 Task: Open Card Customer Acquisition Review in Board Business Model Business Process Mapping and Optimization to Workspace Inventory Management Software and add a team member Softage.1@softage.net, a label Purple, a checklist Financial Analysis, an attachment from your google drive, a color Purple and finally, add a card description 'Develop and launch new referral program for existing customers' and a comment 'Given the potential impact of this task, let us make sure we involve all stakeholders and gather their feedback.'. Add a start date 'Jan 09, 1900' with a due date 'Jan 16, 1900'
Action: Mouse moved to (730, 139)
Screenshot: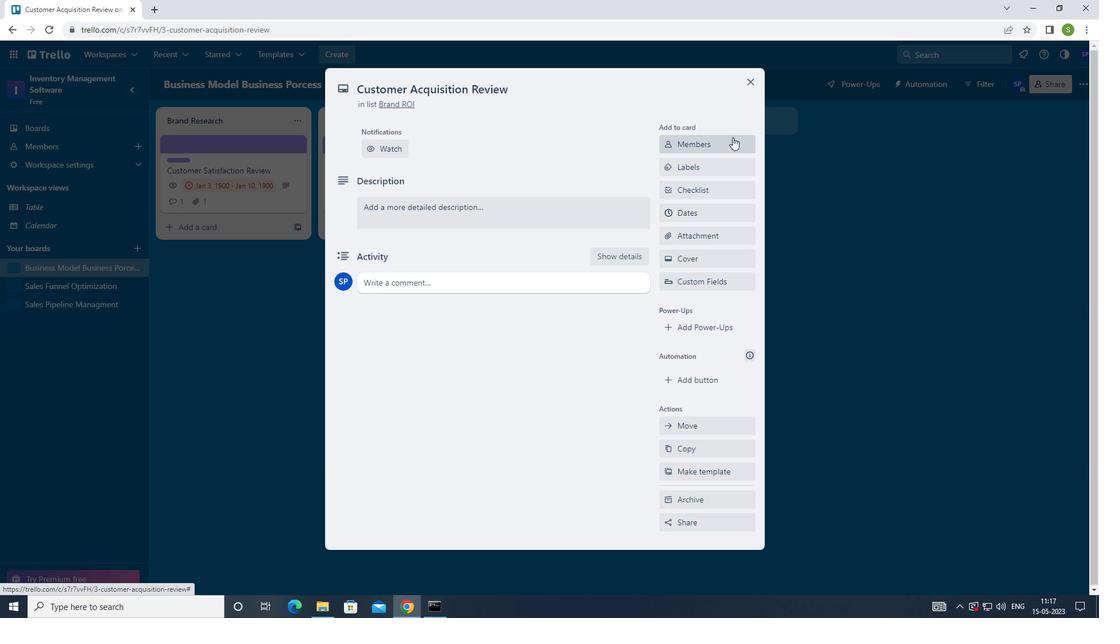 
Action: Mouse pressed left at (730, 139)
Screenshot: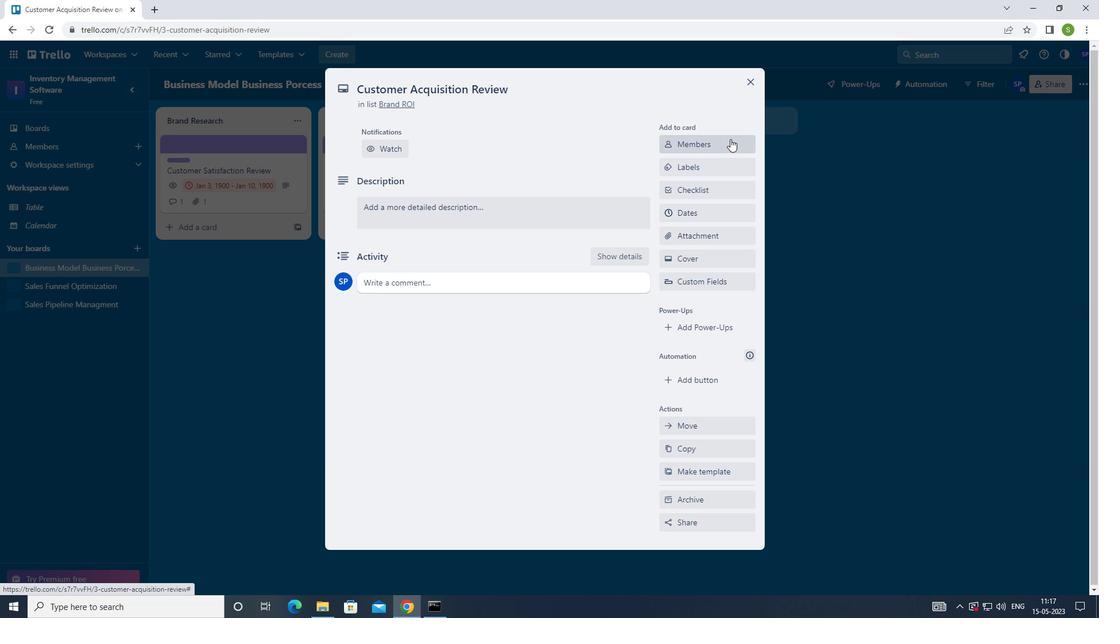 
Action: Mouse moved to (710, 151)
Screenshot: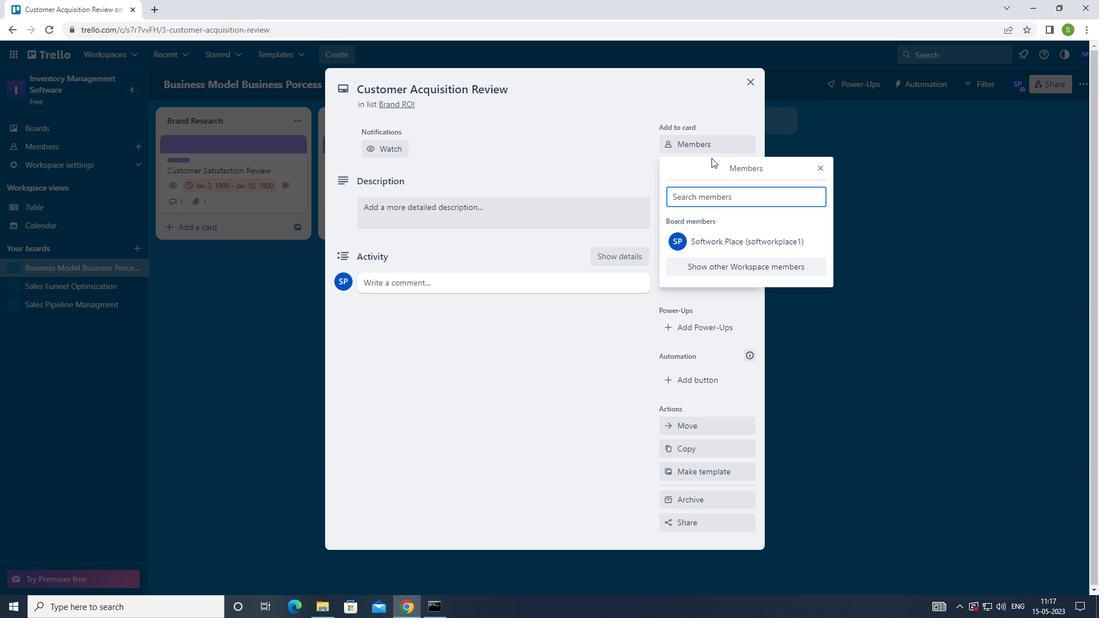 
Action: Key pressed <Key.shift>SOFTAGE.1<Key.shift>@SOG<Key.backspace>FTAGE.NET<Key.enter>
Screenshot: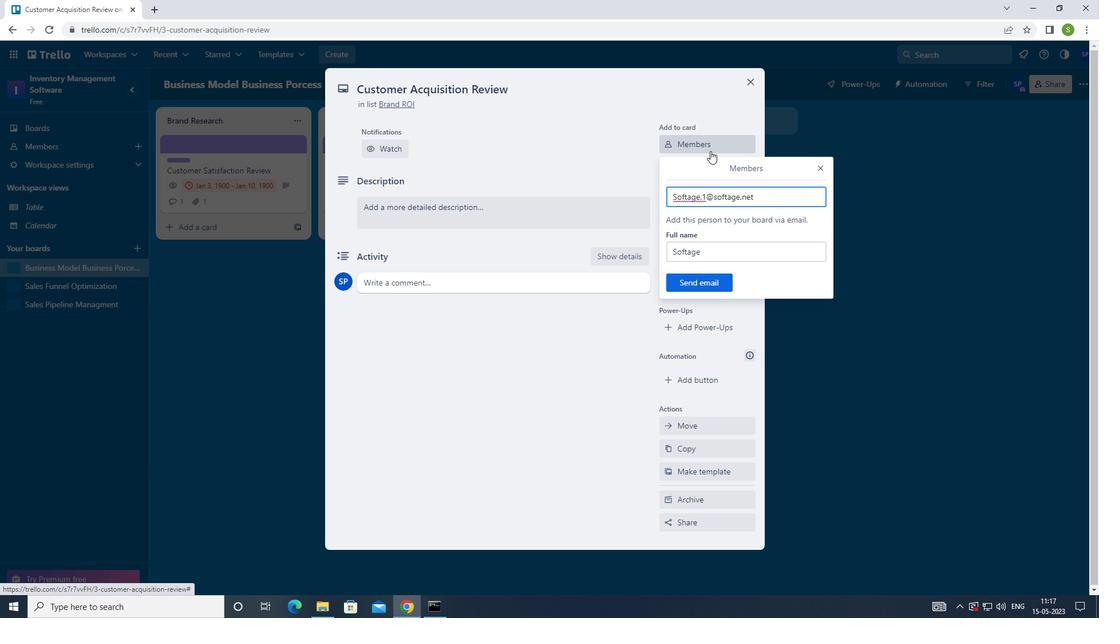 
Action: Mouse moved to (821, 167)
Screenshot: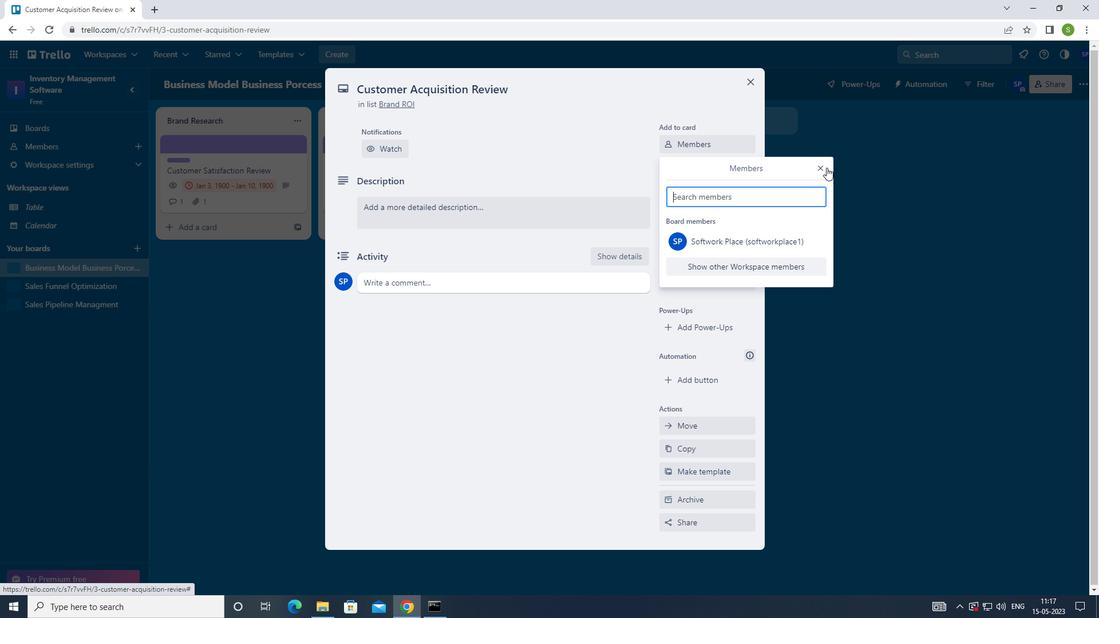 
Action: Mouse pressed left at (821, 167)
Screenshot: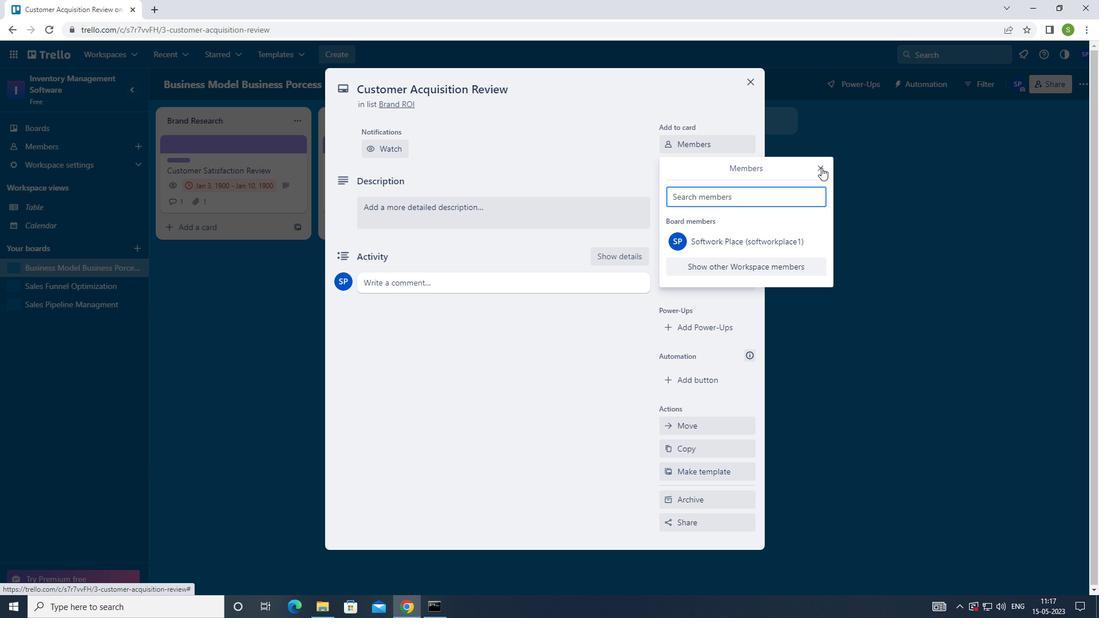 
Action: Mouse moved to (698, 162)
Screenshot: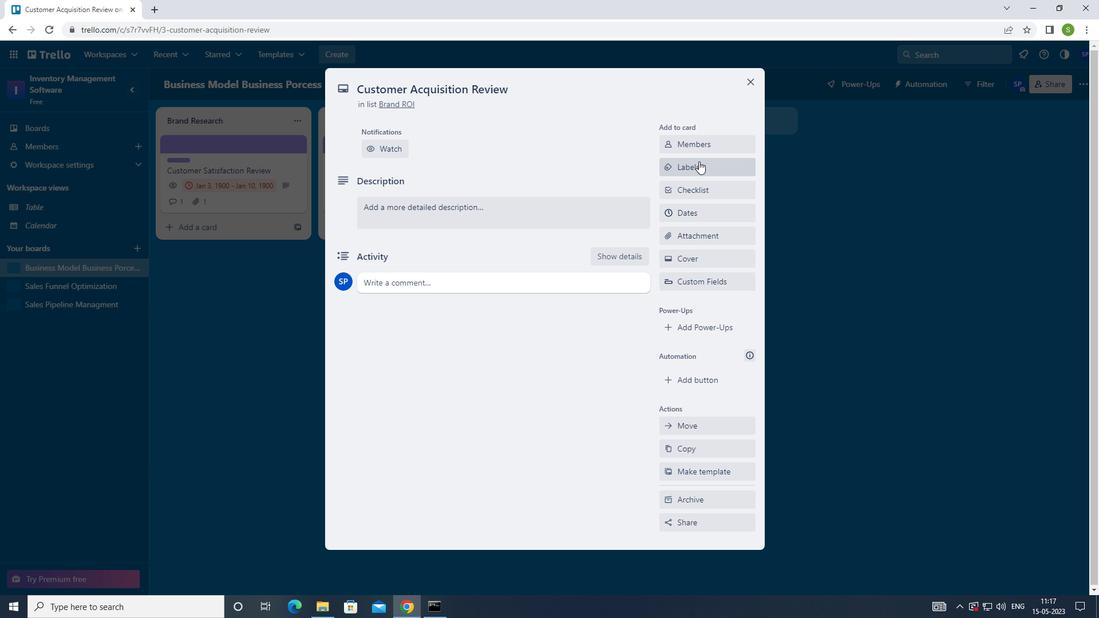 
Action: Mouse pressed left at (698, 162)
Screenshot: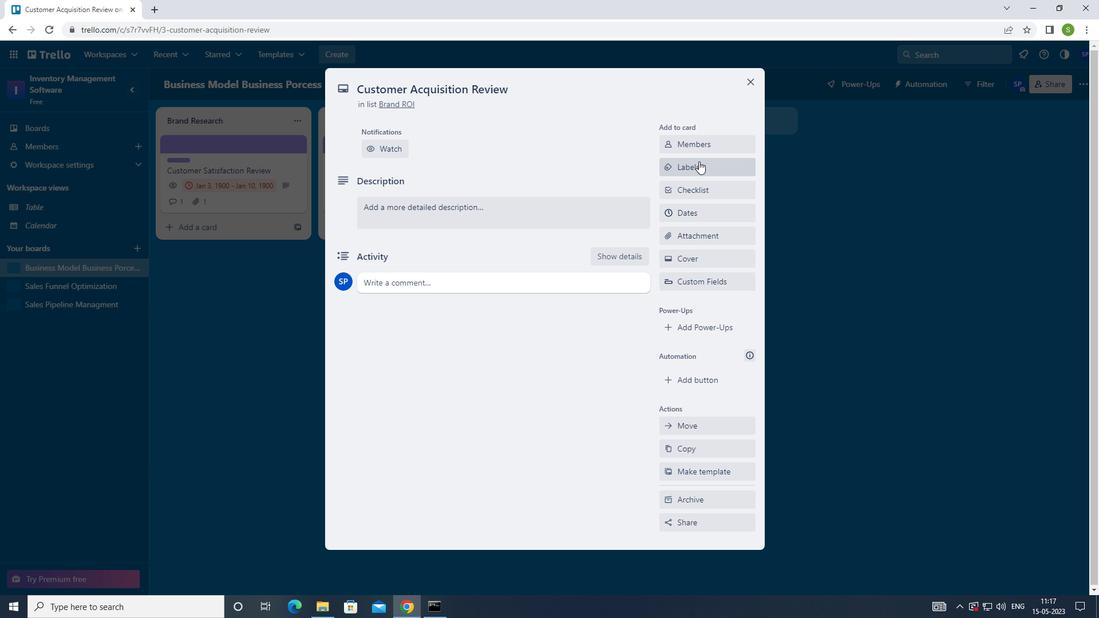 
Action: Mouse moved to (671, 342)
Screenshot: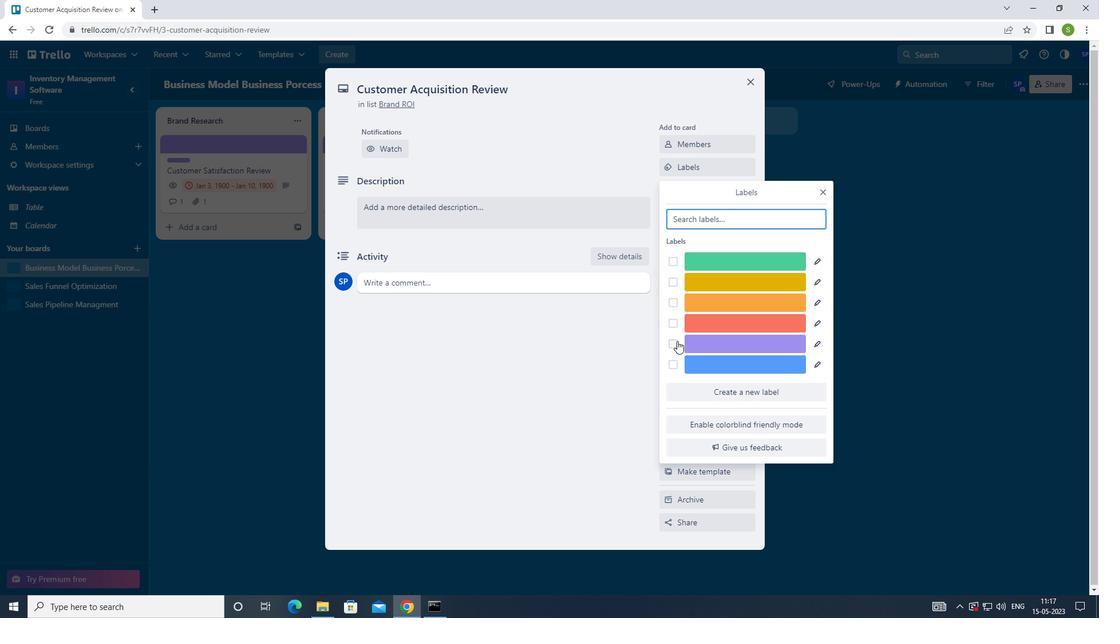 
Action: Mouse pressed left at (671, 342)
Screenshot: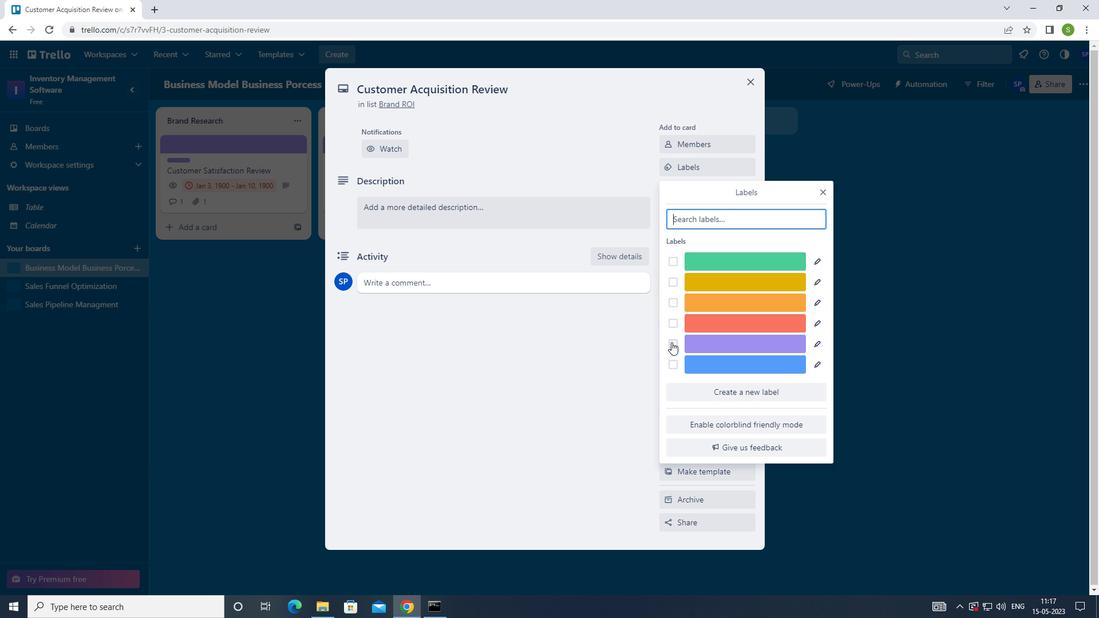 
Action: Mouse moved to (822, 190)
Screenshot: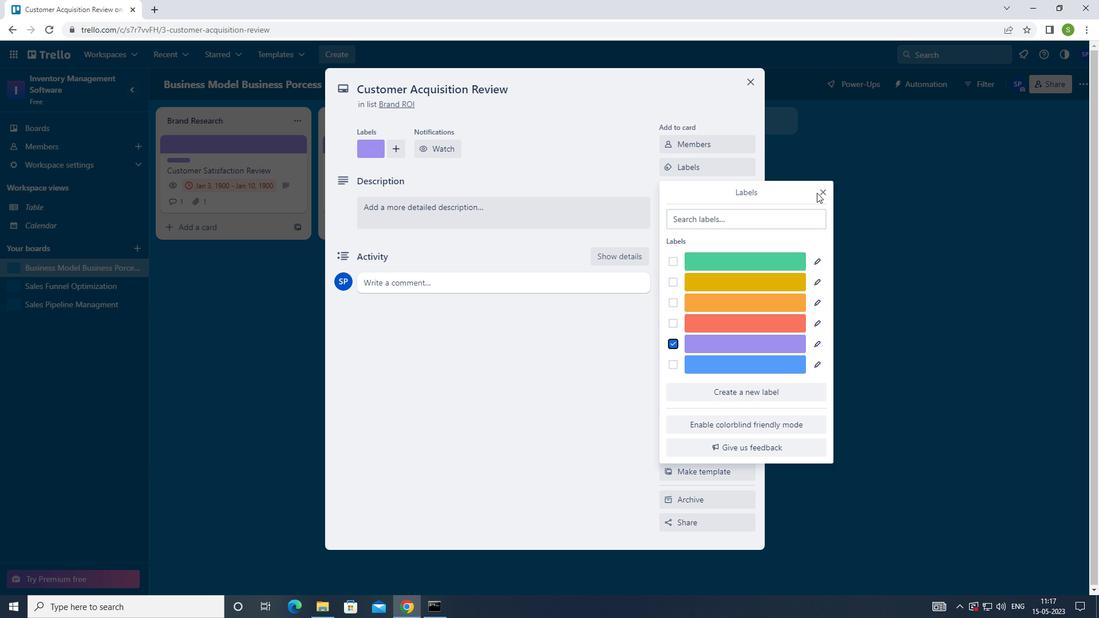 
Action: Mouse pressed left at (822, 190)
Screenshot: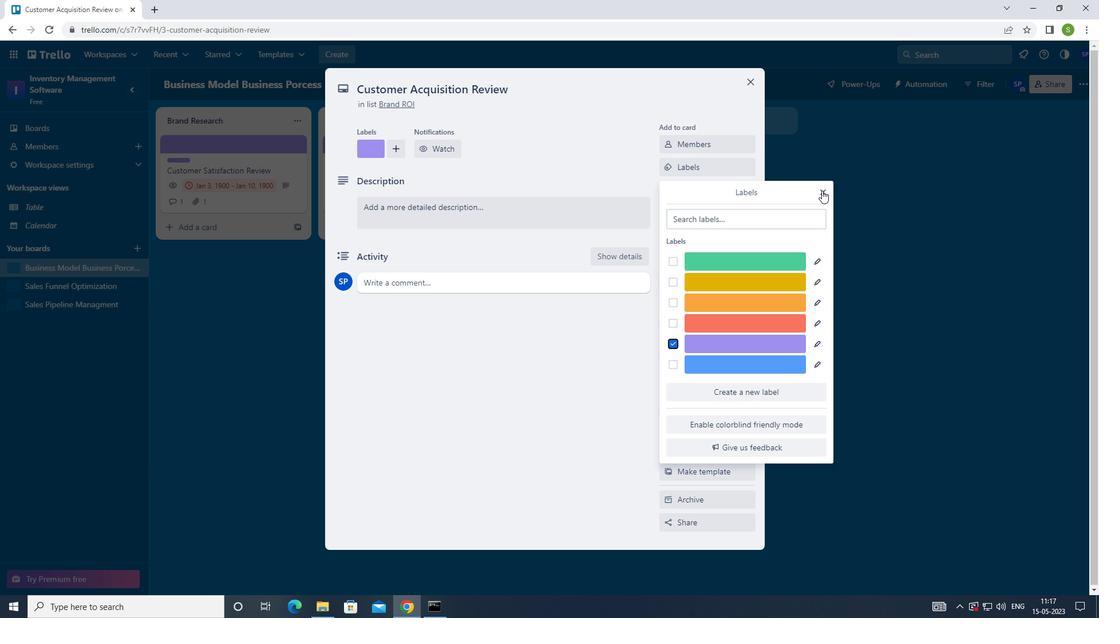 
Action: Mouse moved to (714, 190)
Screenshot: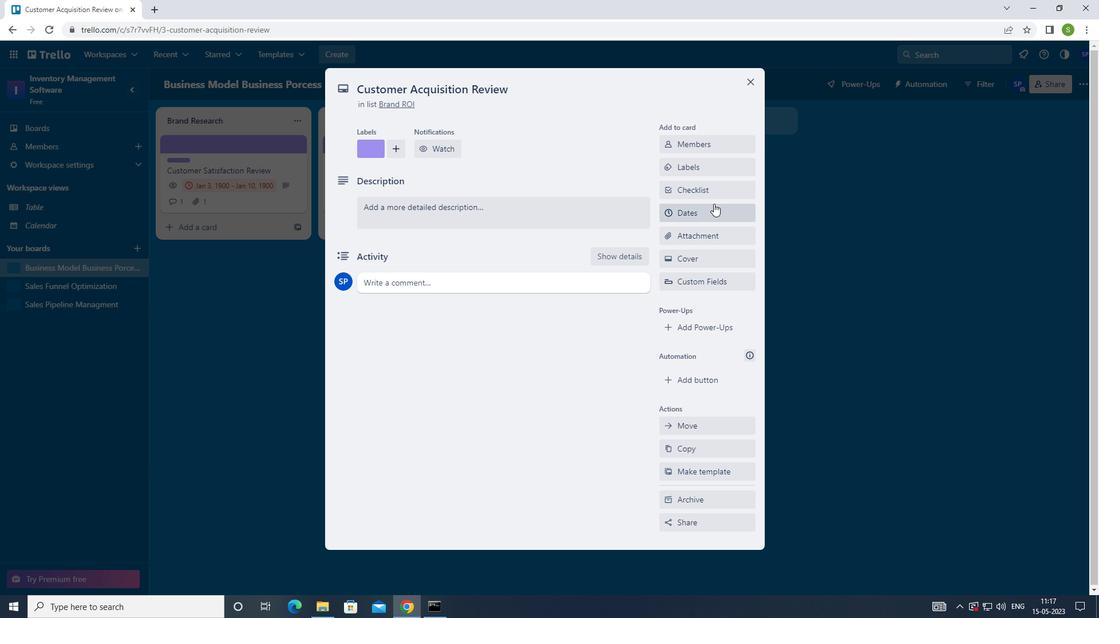 
Action: Mouse pressed left at (714, 190)
Screenshot: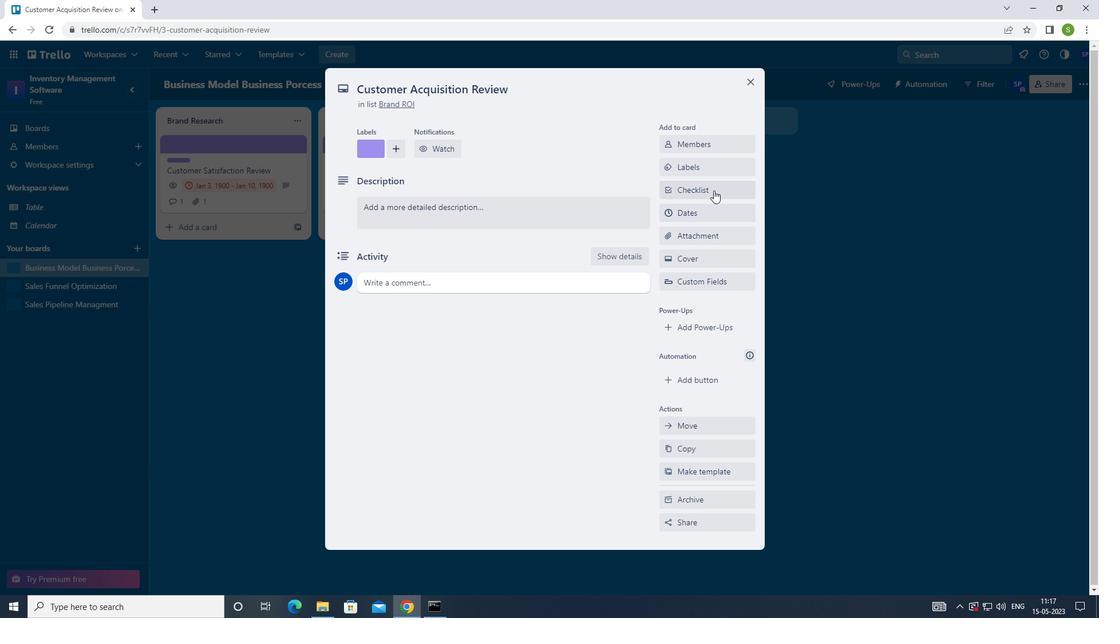 
Action: Mouse moved to (741, 175)
Screenshot: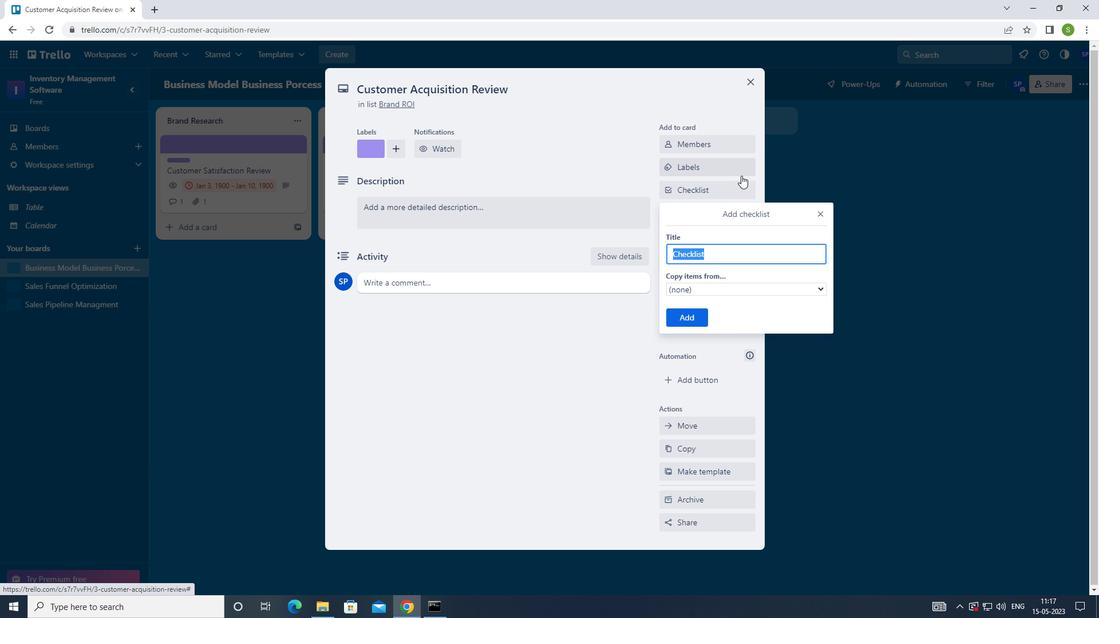 
Action: Key pressed <Key.shift>FINACIAL<Key.left><Key.left><Key.left><Key.left>N<Key.right><Key.right><Key.right><Key.right><Key.space>A<Key.backspace><Key.shift>ANALYSIS
Screenshot: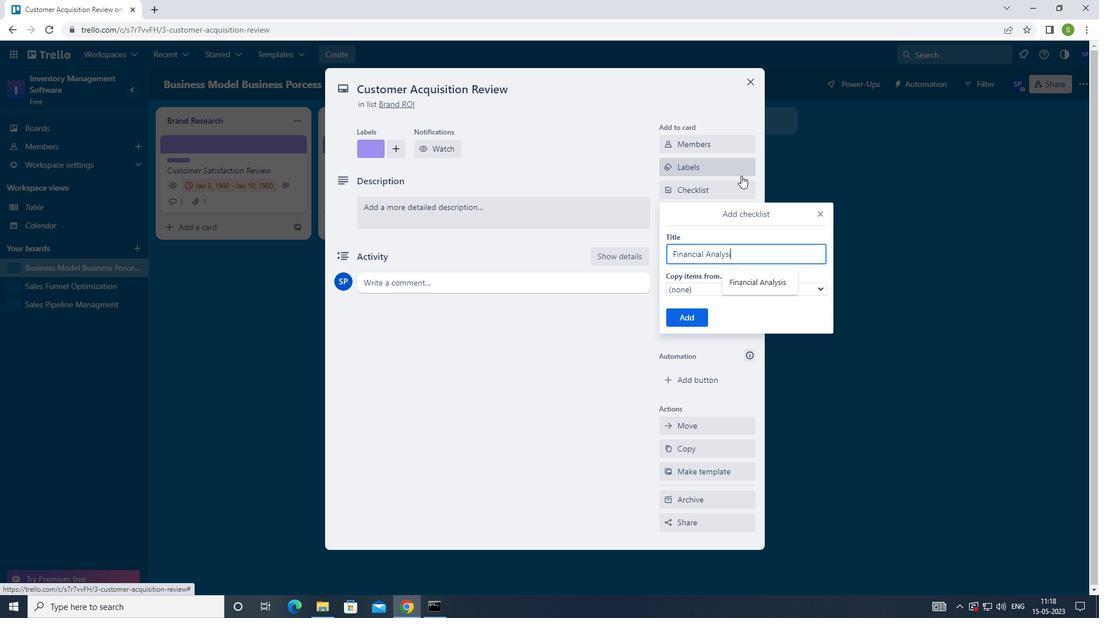 
Action: Mouse moved to (680, 316)
Screenshot: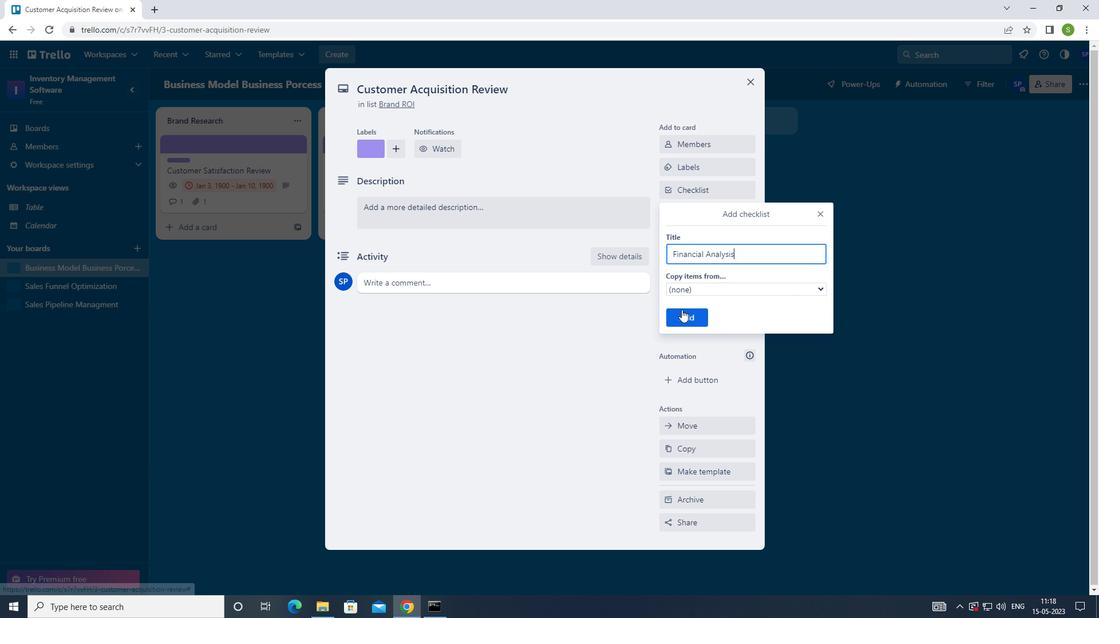 
Action: Mouse pressed left at (680, 316)
Screenshot: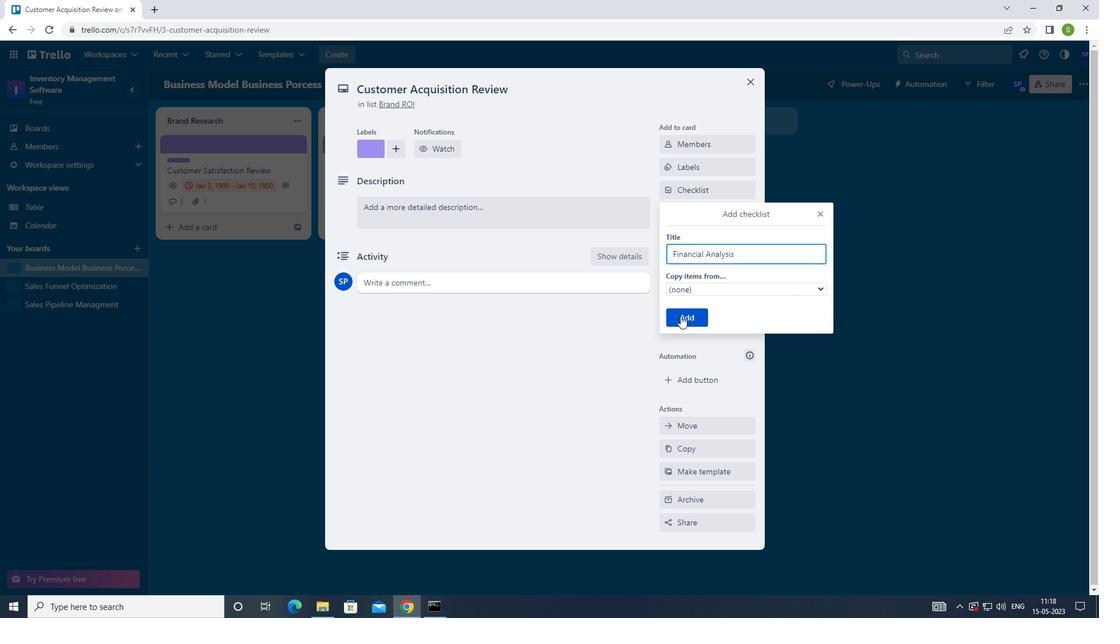 
Action: Mouse moved to (727, 236)
Screenshot: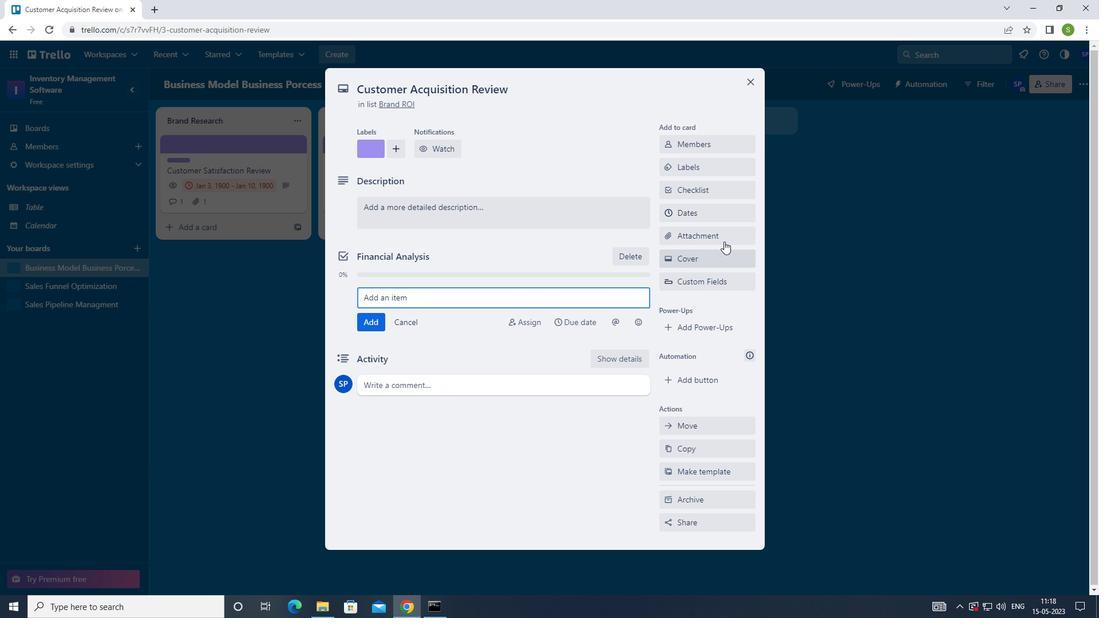 
Action: Mouse pressed left at (727, 236)
Screenshot: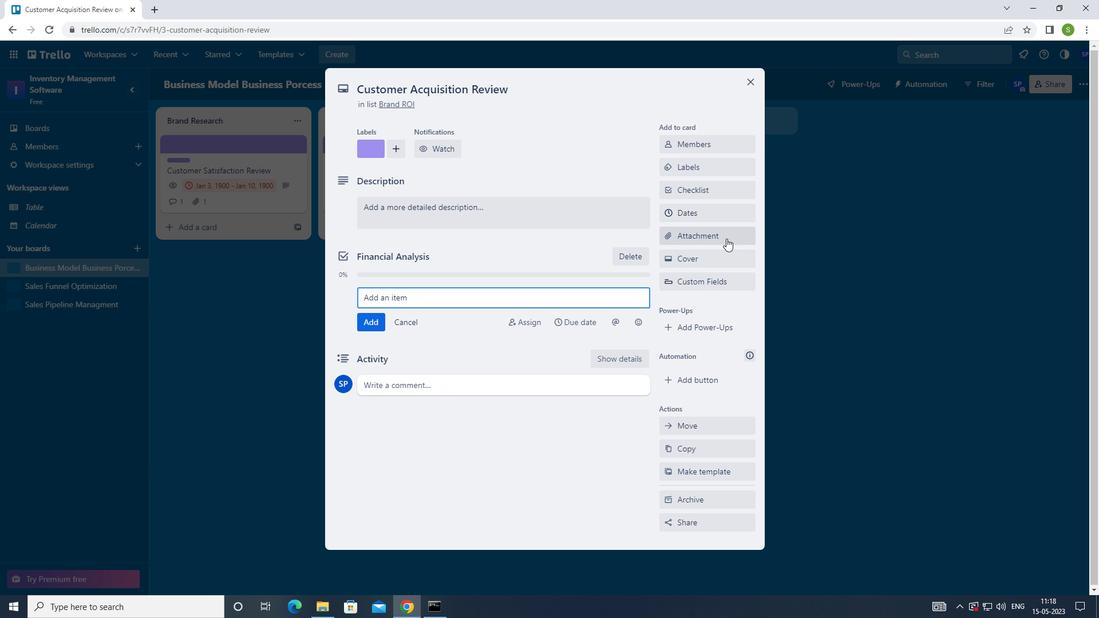 
Action: Mouse moved to (695, 325)
Screenshot: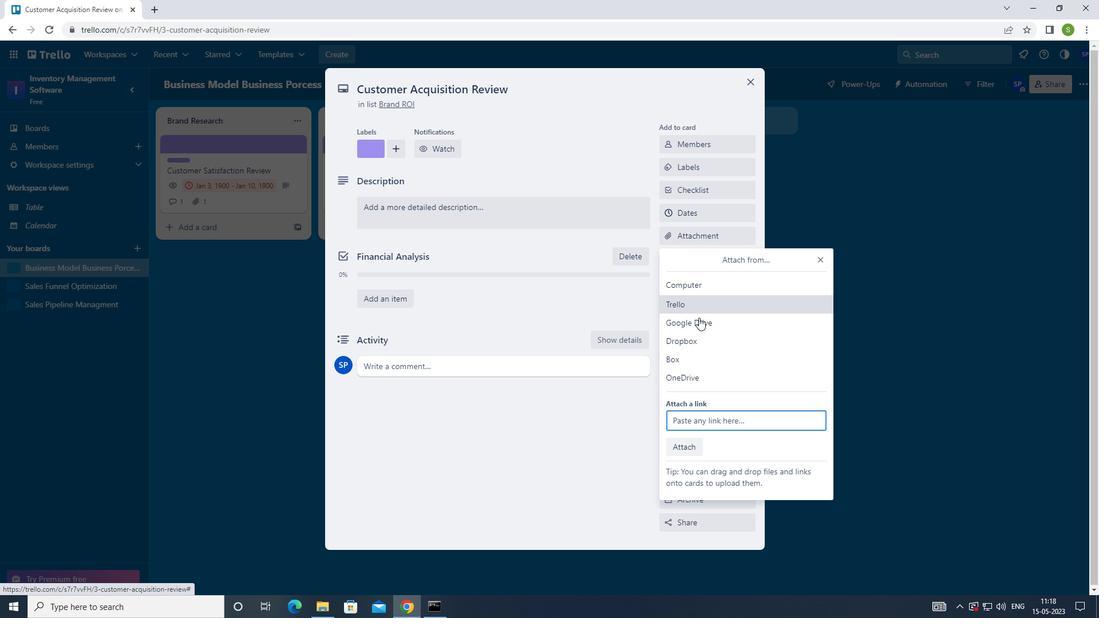 
Action: Mouse pressed left at (695, 325)
Screenshot: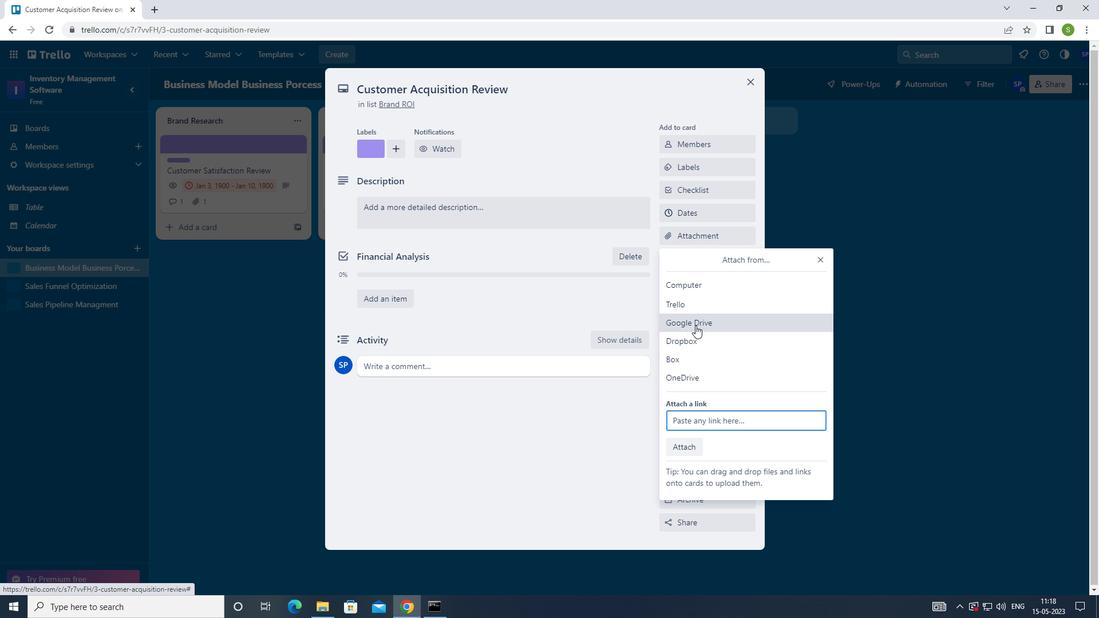
Action: Mouse moved to (315, 283)
Screenshot: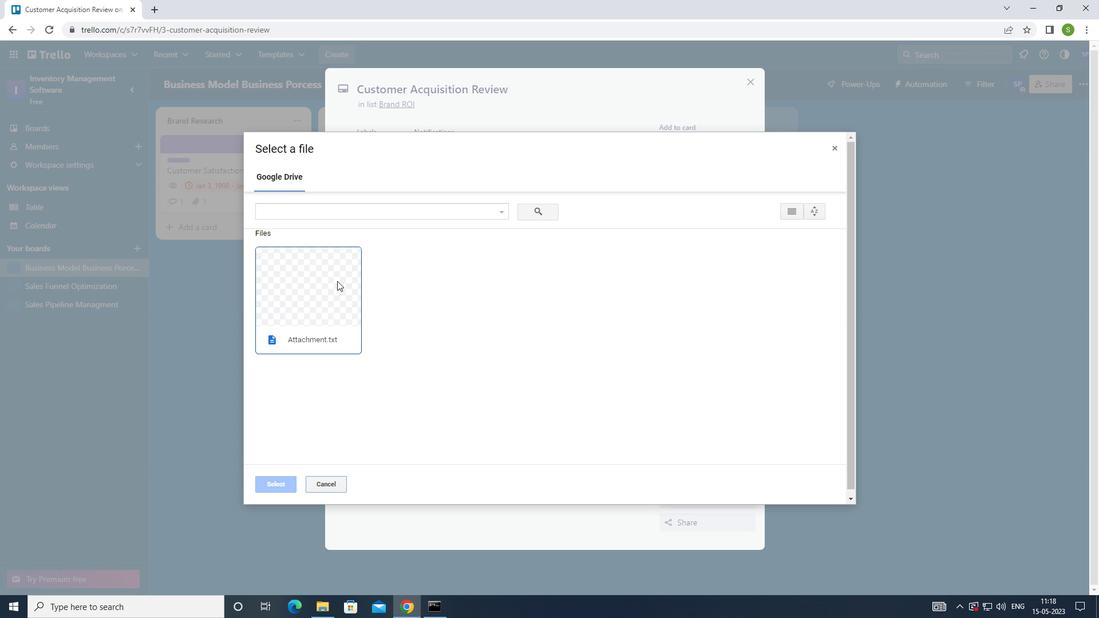 
Action: Mouse pressed left at (315, 283)
Screenshot: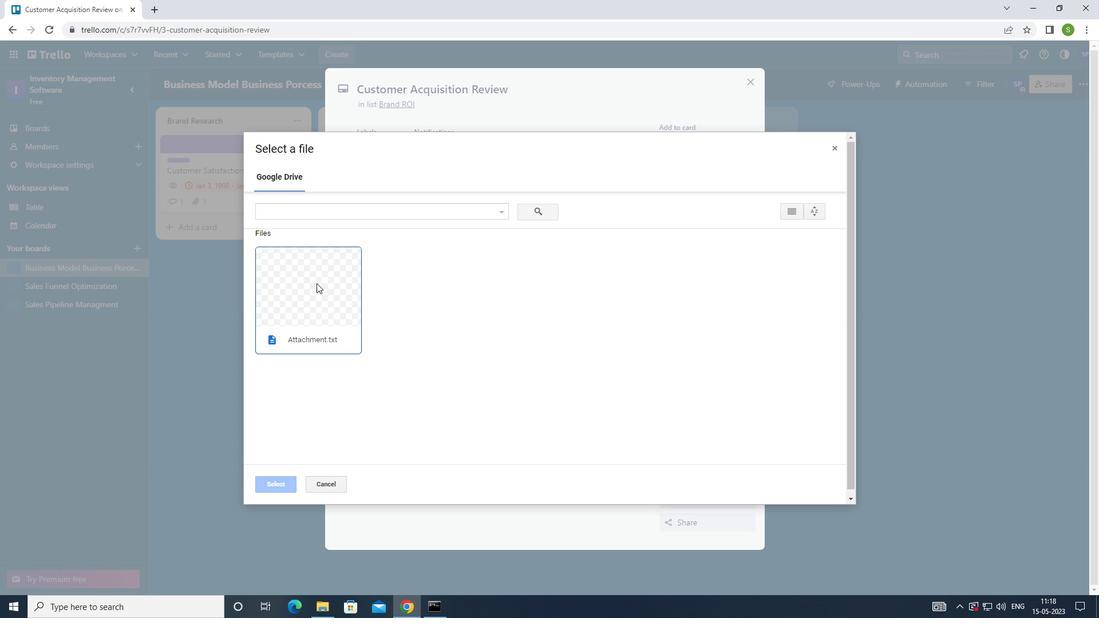 
Action: Mouse moved to (277, 488)
Screenshot: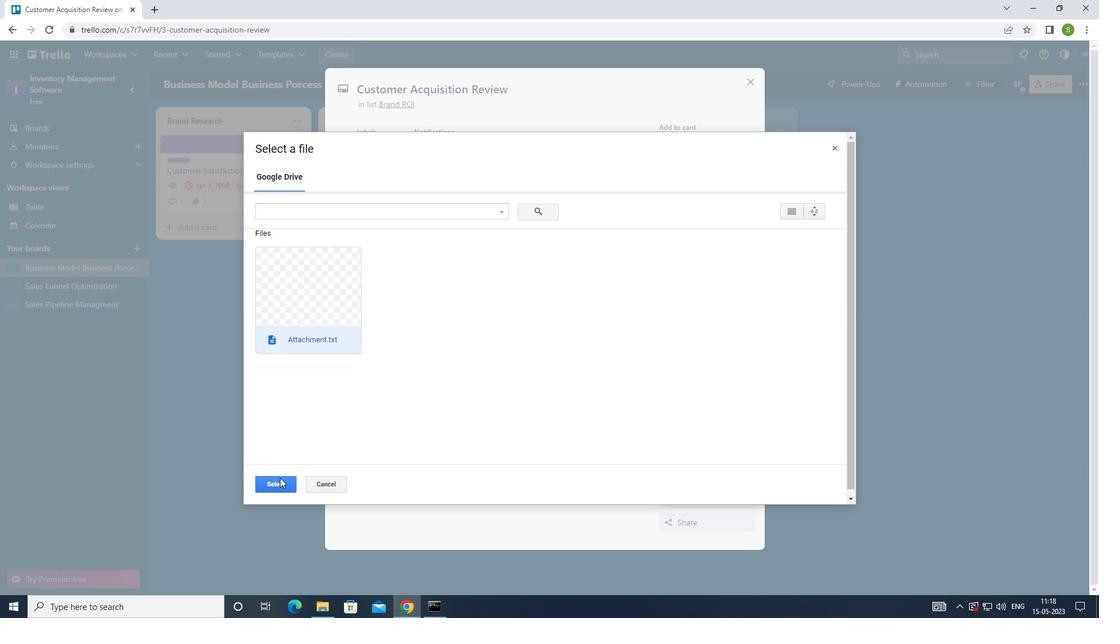 
Action: Mouse pressed left at (277, 488)
Screenshot: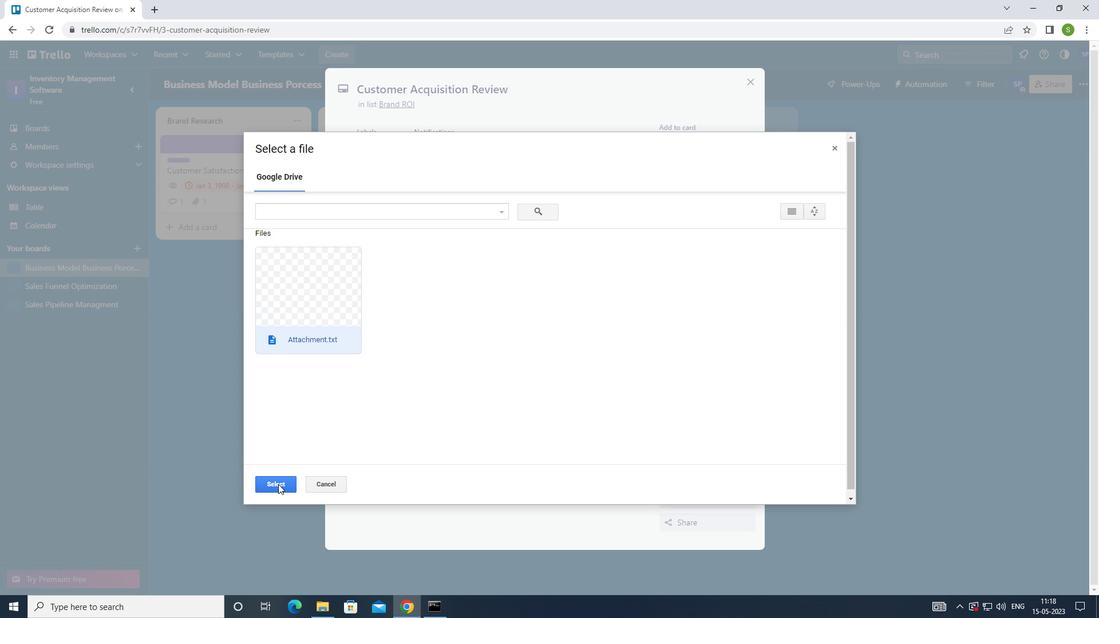 
Action: Mouse moved to (698, 257)
Screenshot: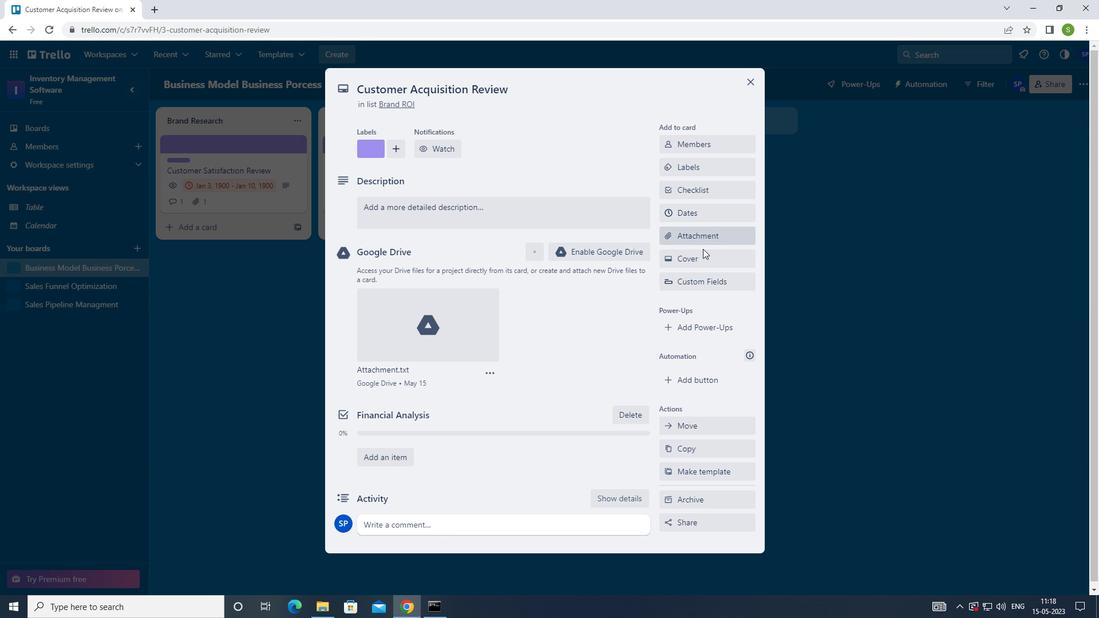
Action: Mouse pressed left at (698, 257)
Screenshot: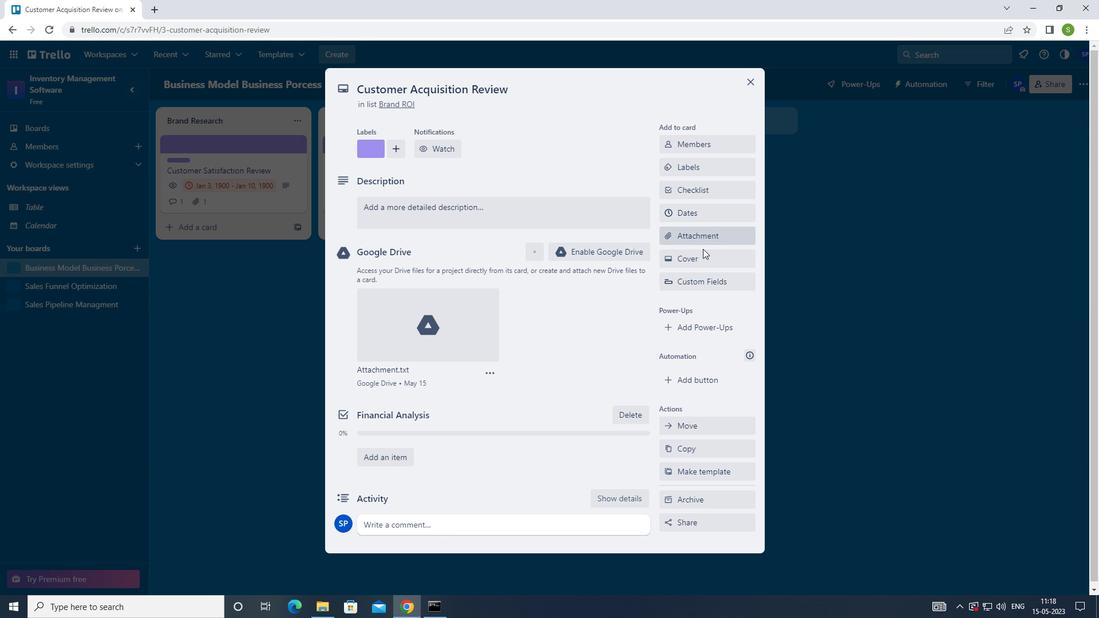 
Action: Mouse moved to (814, 371)
Screenshot: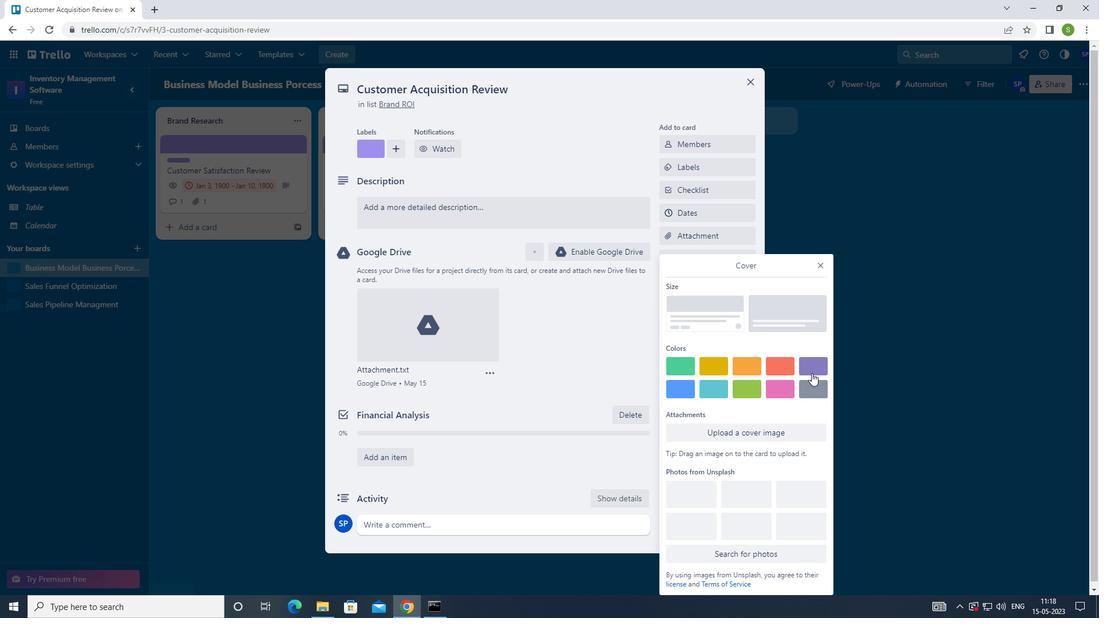 
Action: Mouse pressed left at (814, 371)
Screenshot: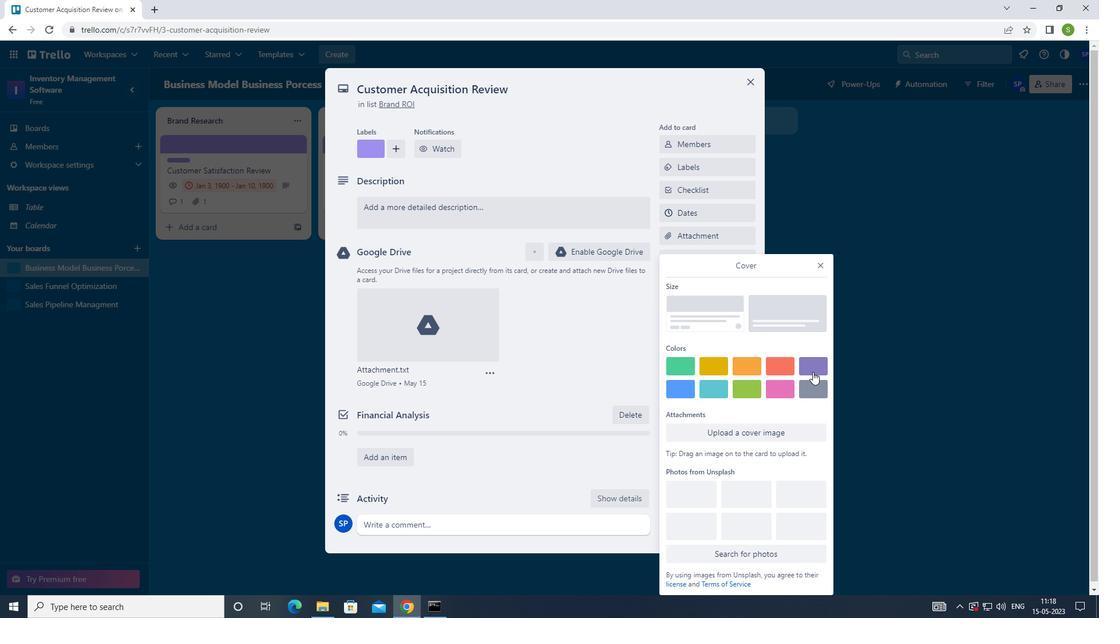 
Action: Mouse moved to (820, 246)
Screenshot: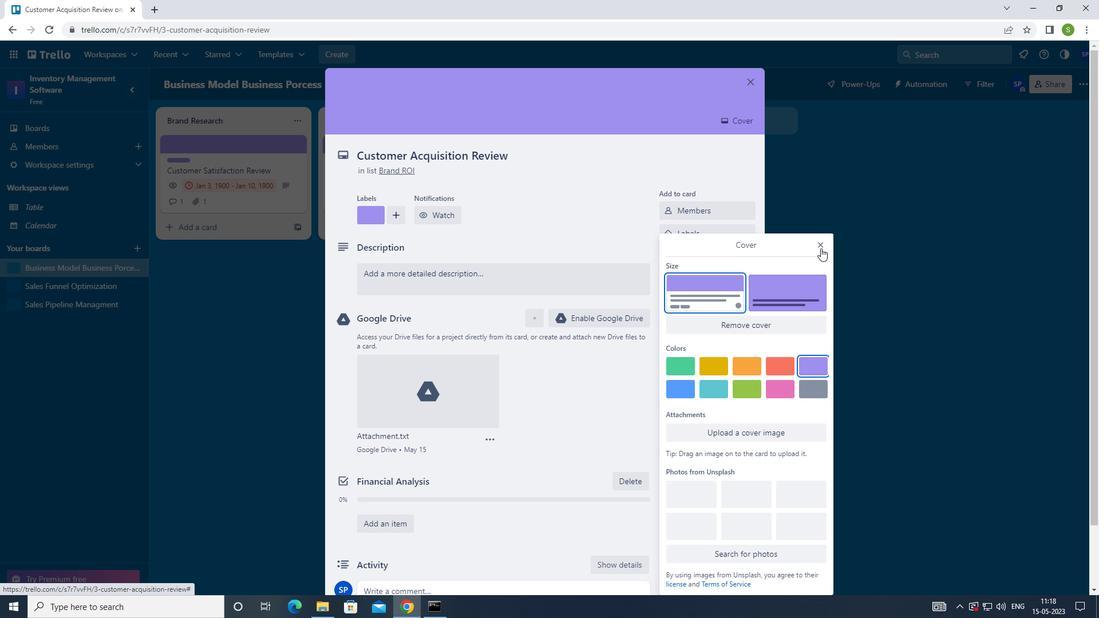 
Action: Mouse pressed left at (820, 246)
Screenshot: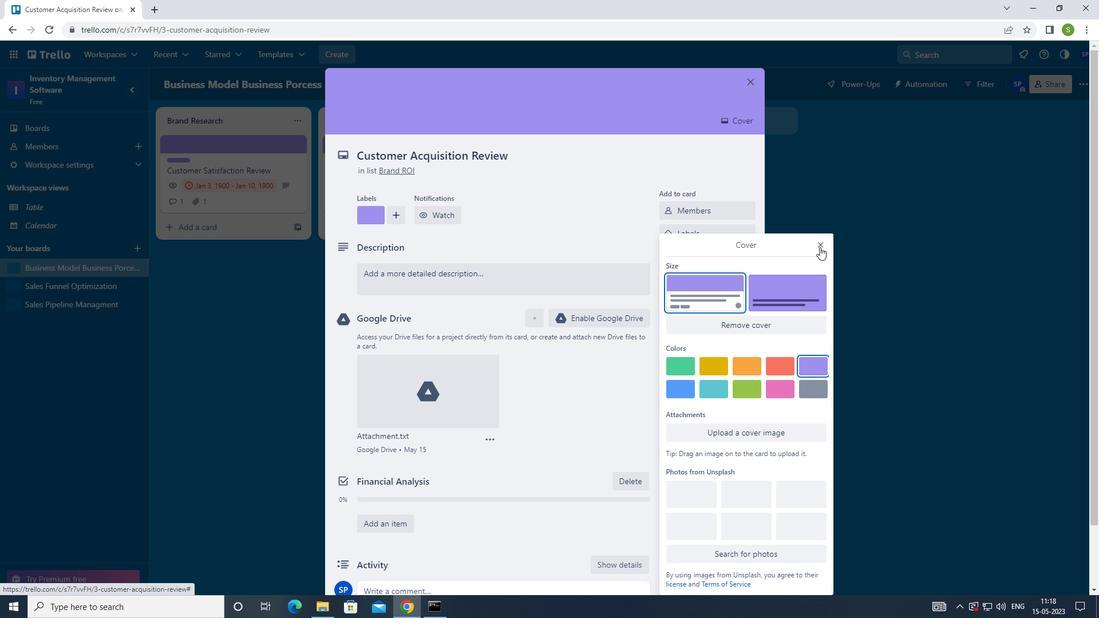 
Action: Mouse moved to (562, 276)
Screenshot: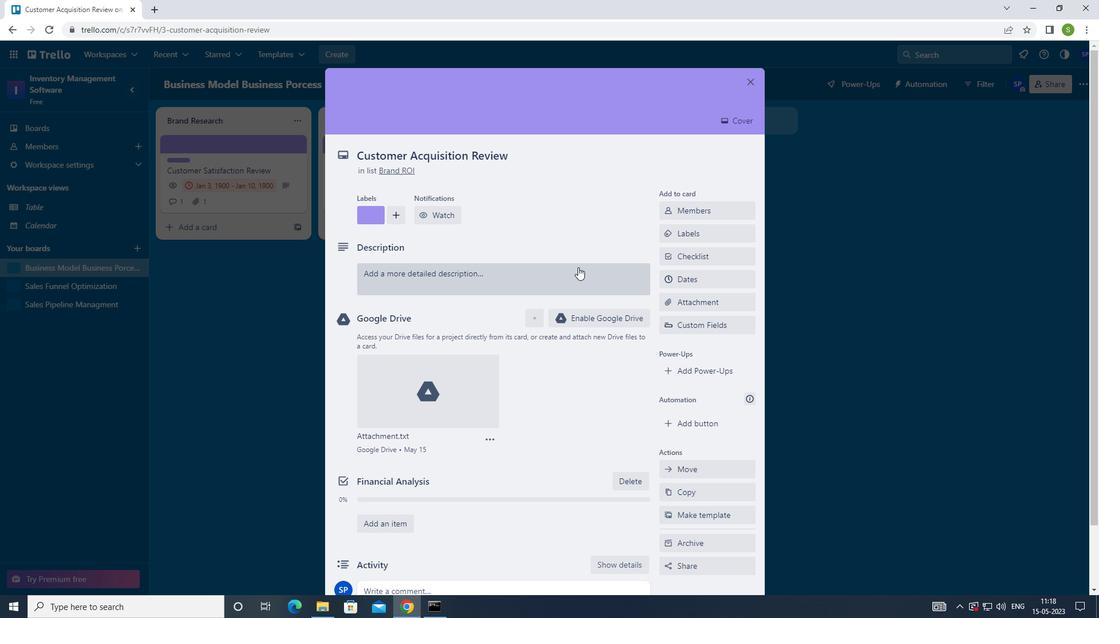 
Action: Mouse pressed left at (562, 276)
Screenshot: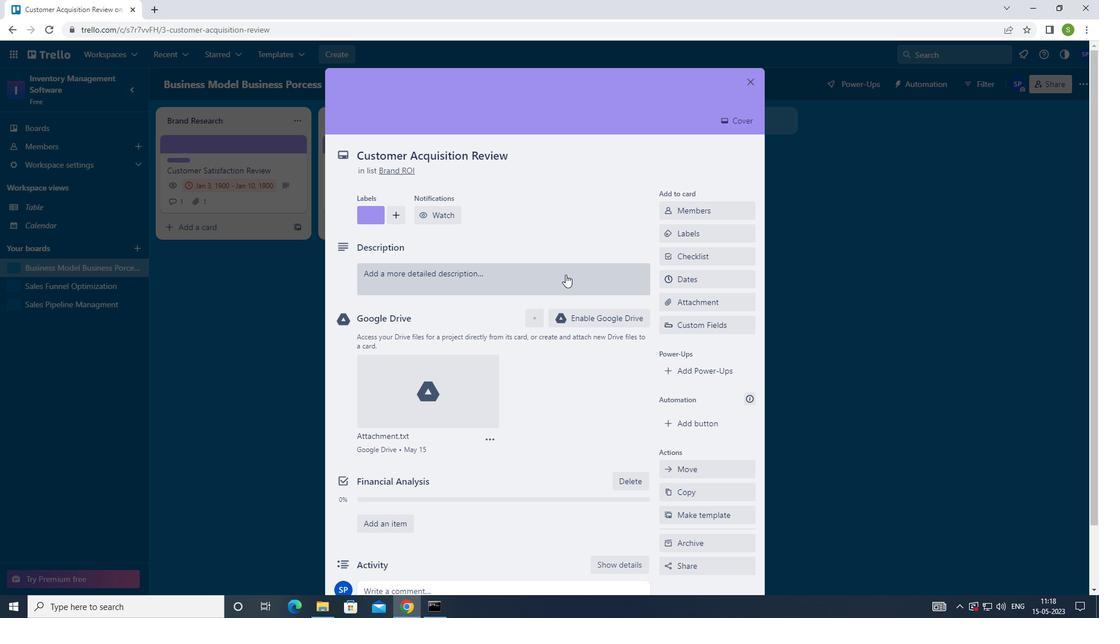 
Action: Mouse moved to (543, 198)
Screenshot: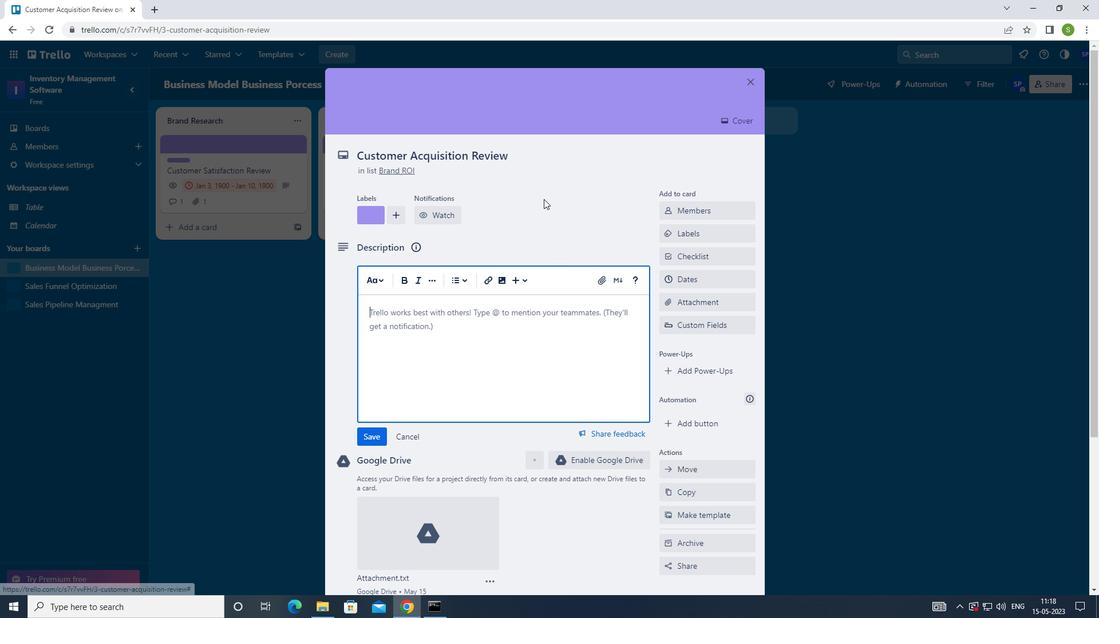 
Action: Key pressed <Key.shift><Key.shift><Key.shift>DEVELOP<Key.space>AND<Key.space>LAUNCH<Key.space>NEW<Key.space>REFERRAL<Key.space>PROGRAM<Key.space>FOR<Key.space>EXISTING<Key.space>CUSTOMERS
Screenshot: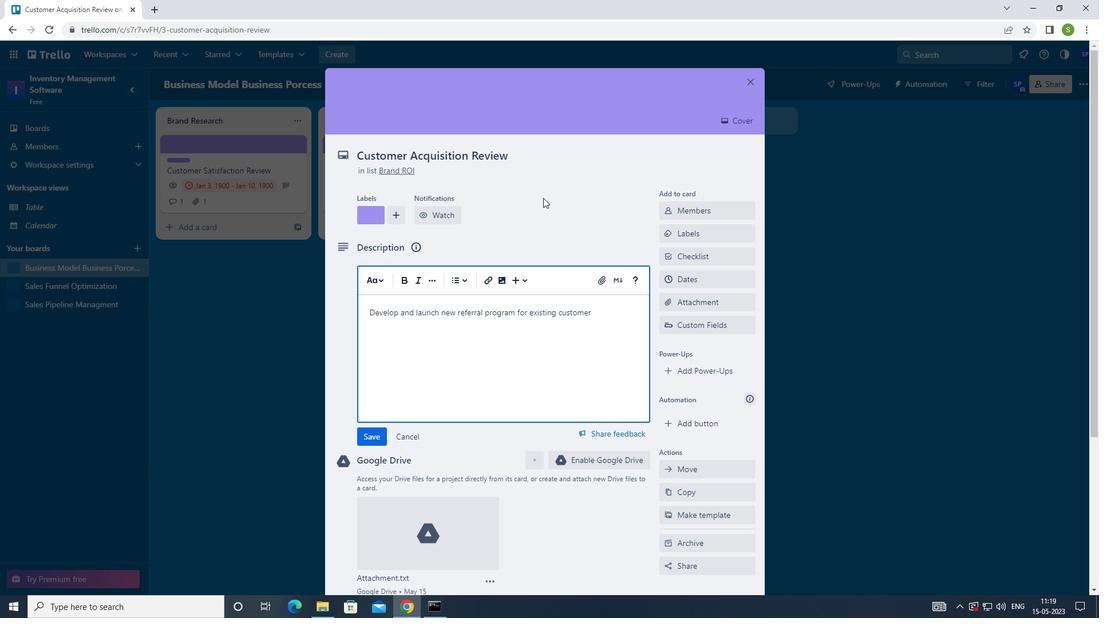 
Action: Mouse moved to (375, 439)
Screenshot: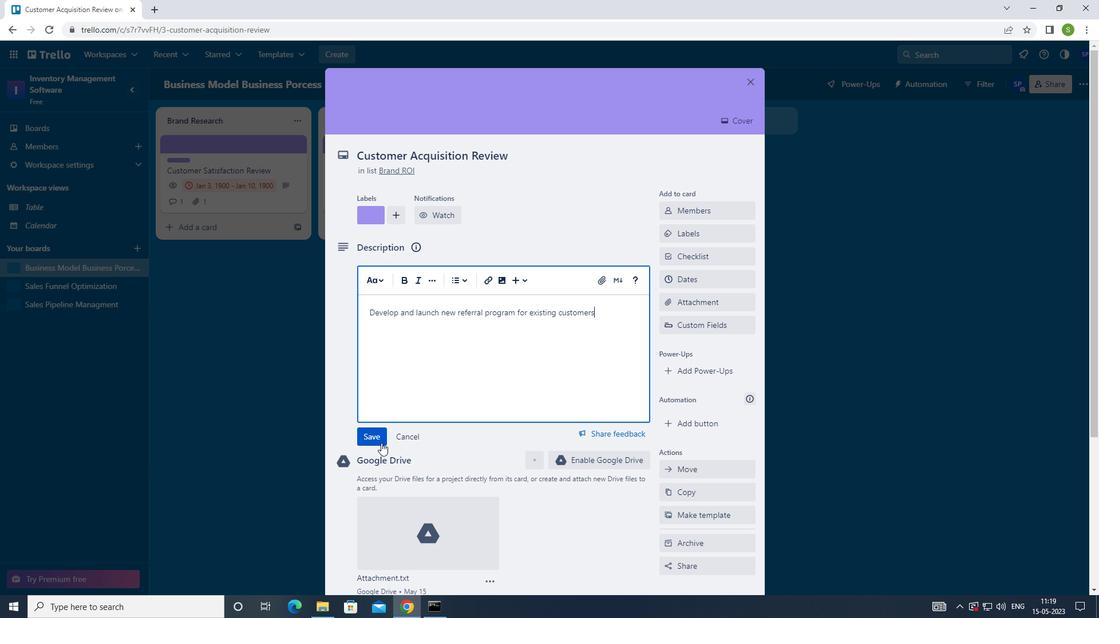 
Action: Mouse pressed left at (375, 439)
Screenshot: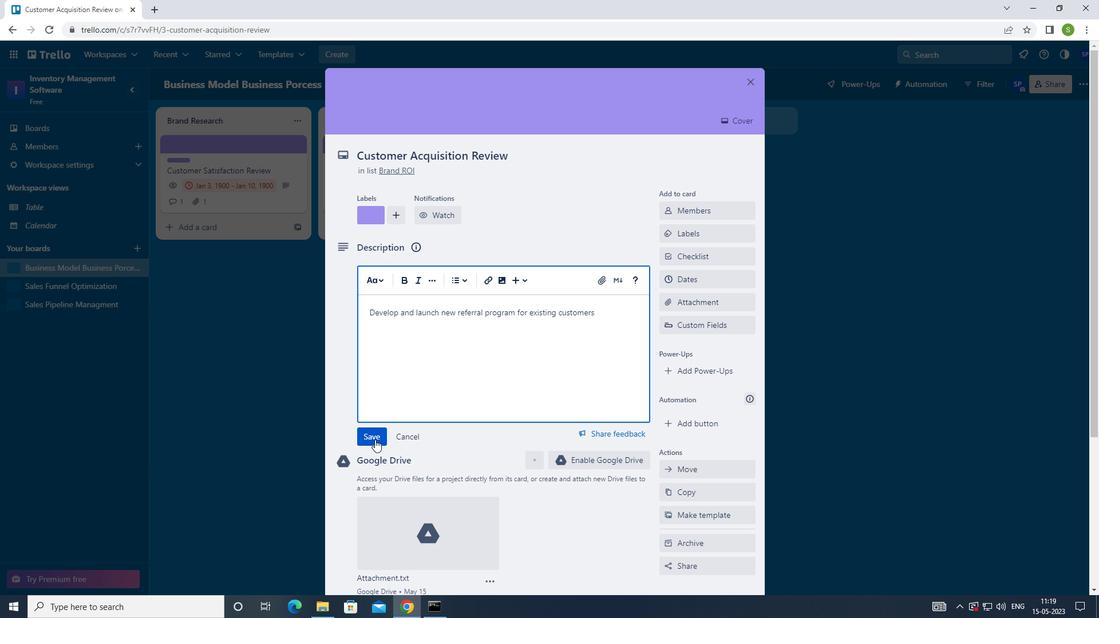 
Action: Mouse moved to (439, 347)
Screenshot: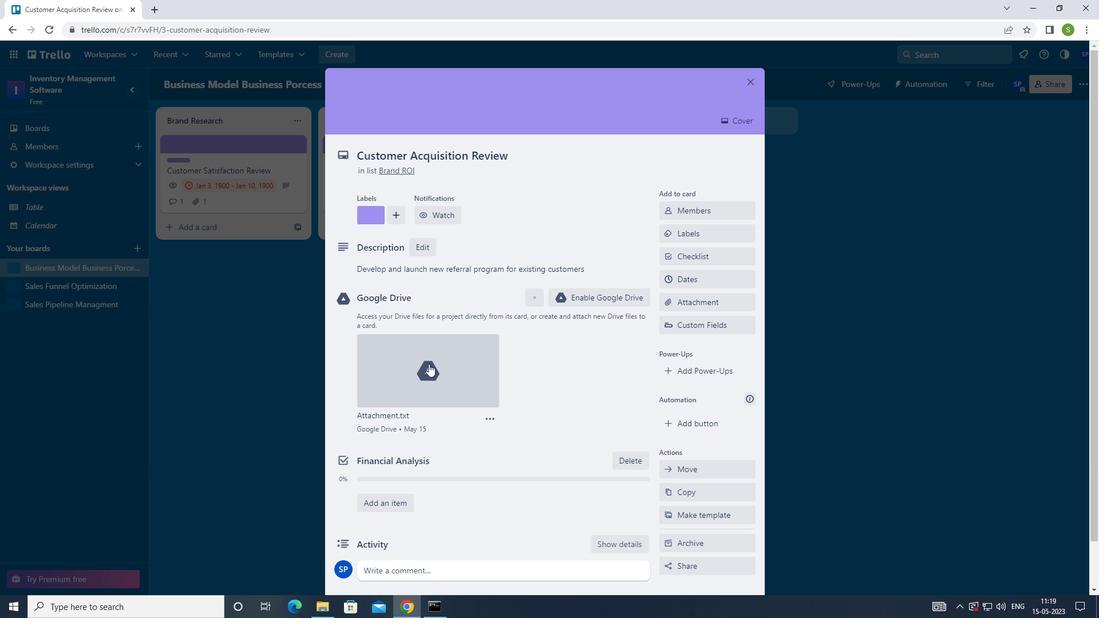 
Action: Mouse scrolled (439, 347) with delta (0, 0)
Screenshot: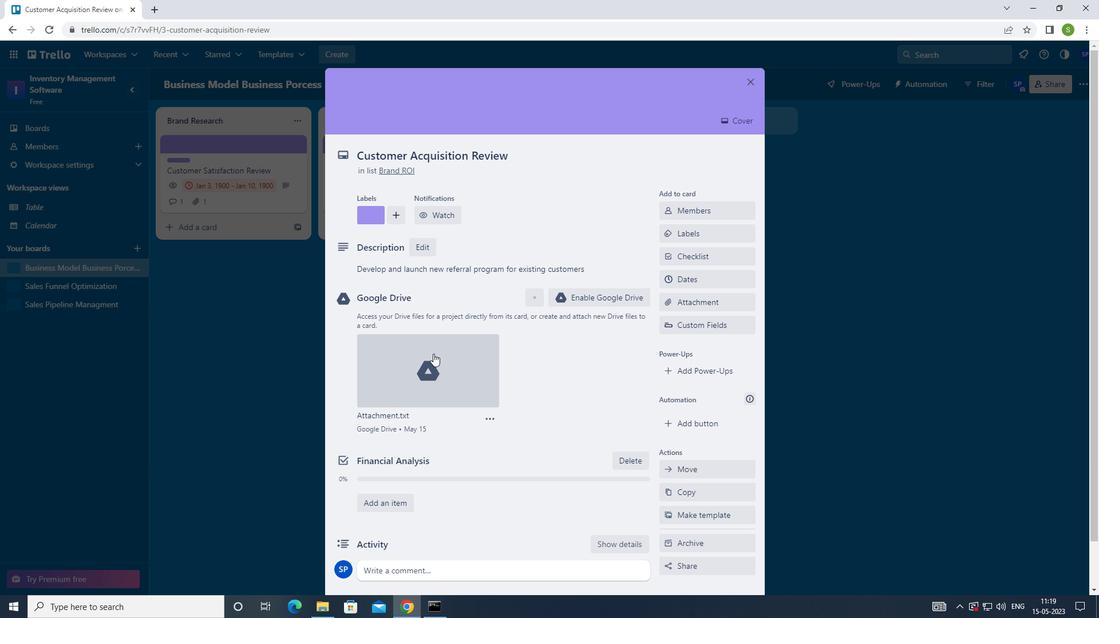 
Action: Mouse scrolled (439, 347) with delta (0, 0)
Screenshot: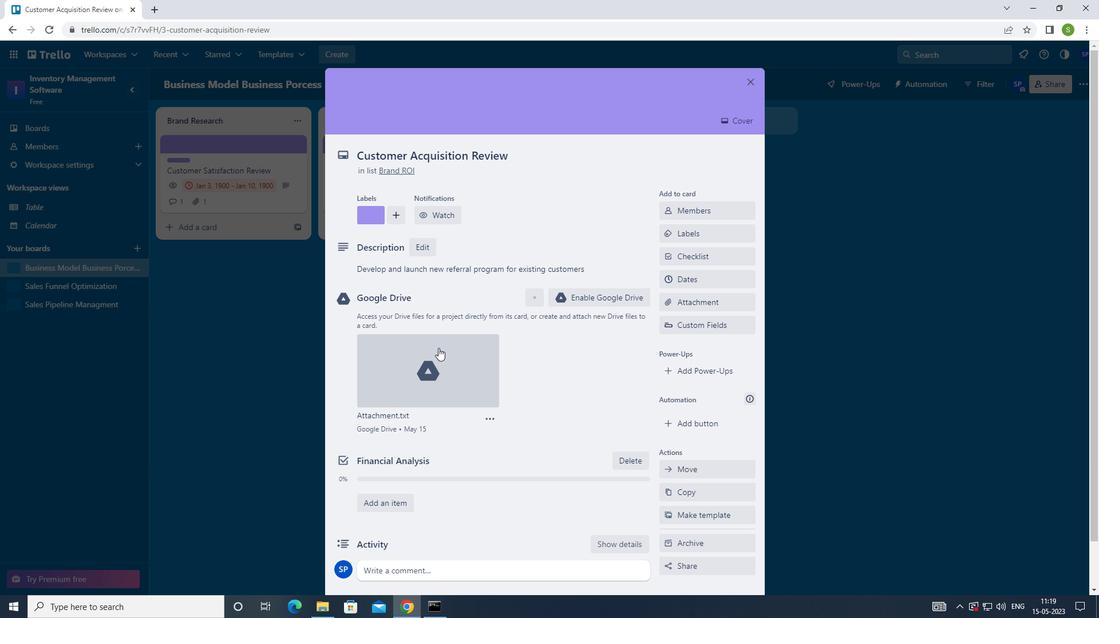 
Action: Mouse scrolled (439, 347) with delta (0, 0)
Screenshot: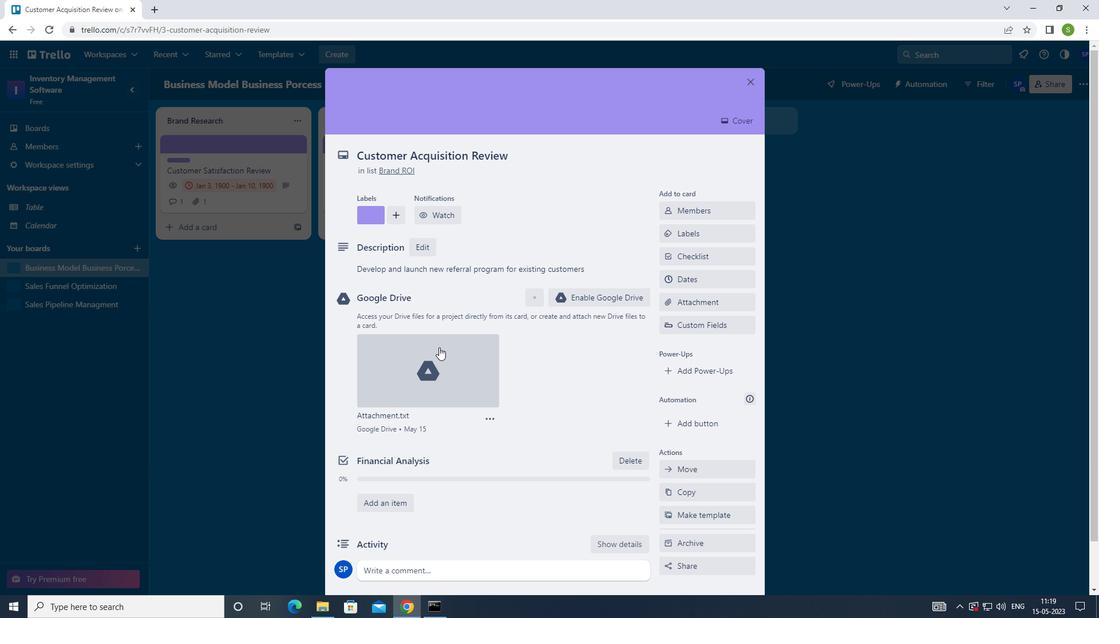 
Action: Mouse scrolled (439, 347) with delta (0, 0)
Screenshot: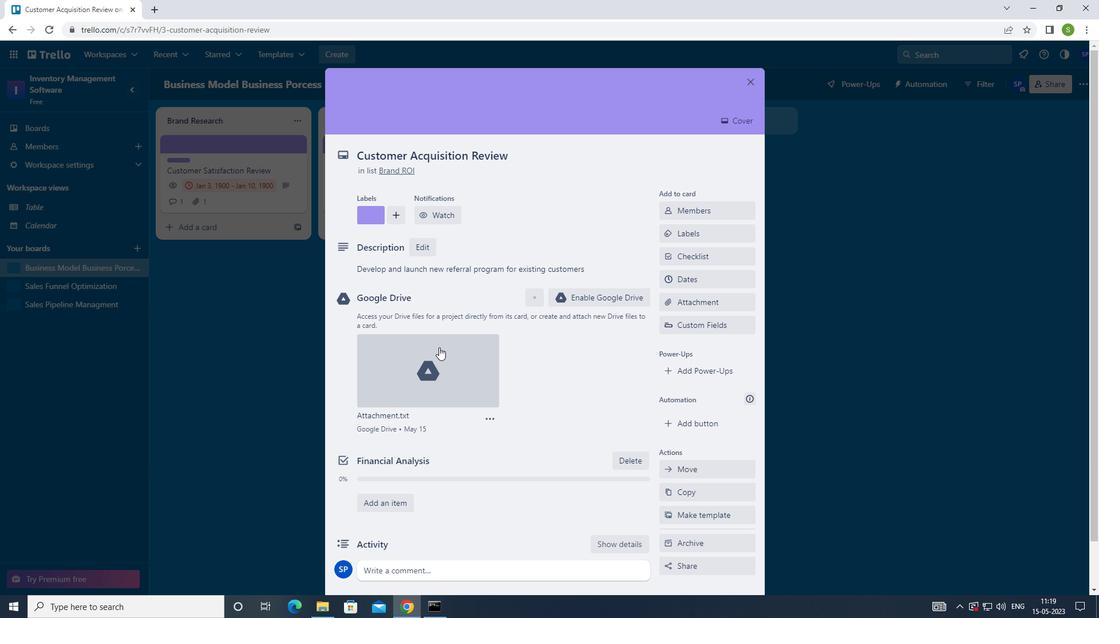 
Action: Mouse scrolled (439, 347) with delta (0, 0)
Screenshot: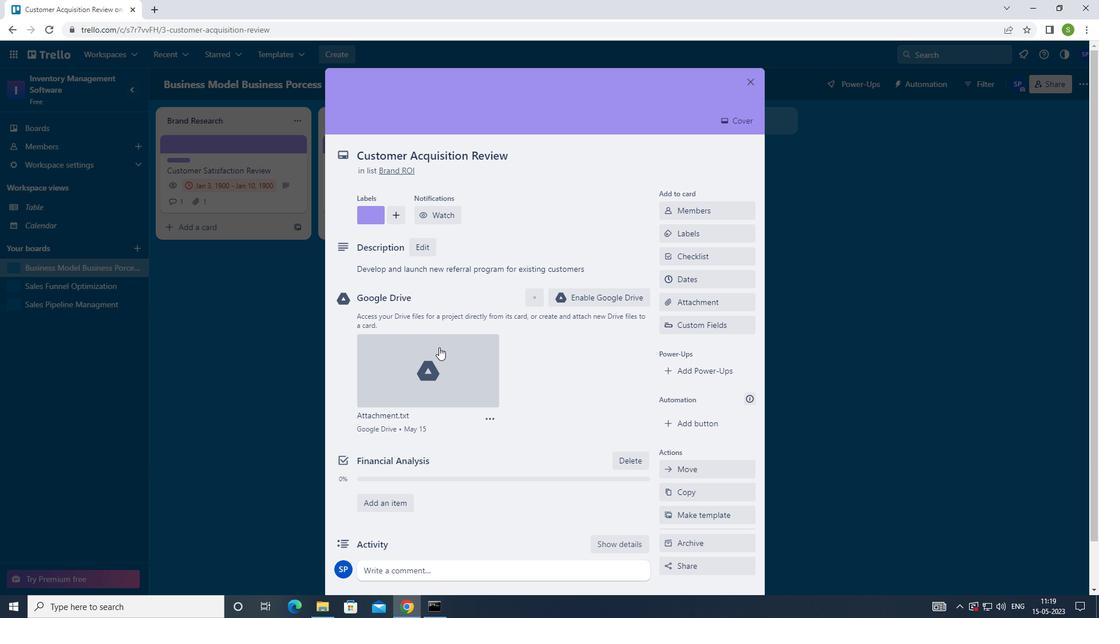 
Action: Mouse moved to (382, 519)
Screenshot: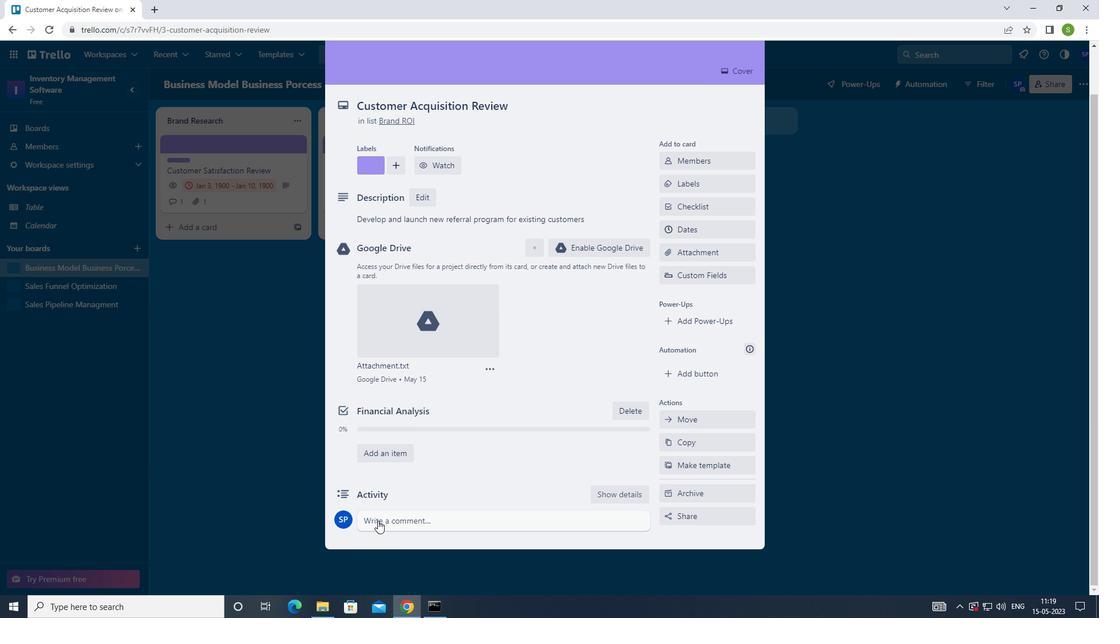 
Action: Mouse pressed left at (382, 519)
Screenshot: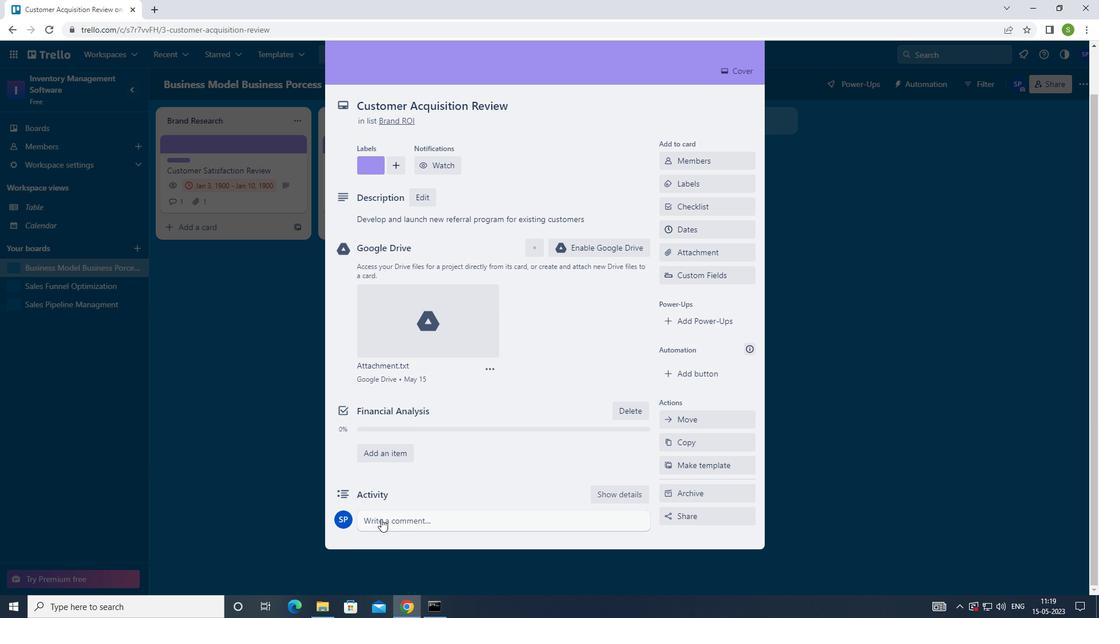 
Action: Mouse moved to (404, 383)
Screenshot: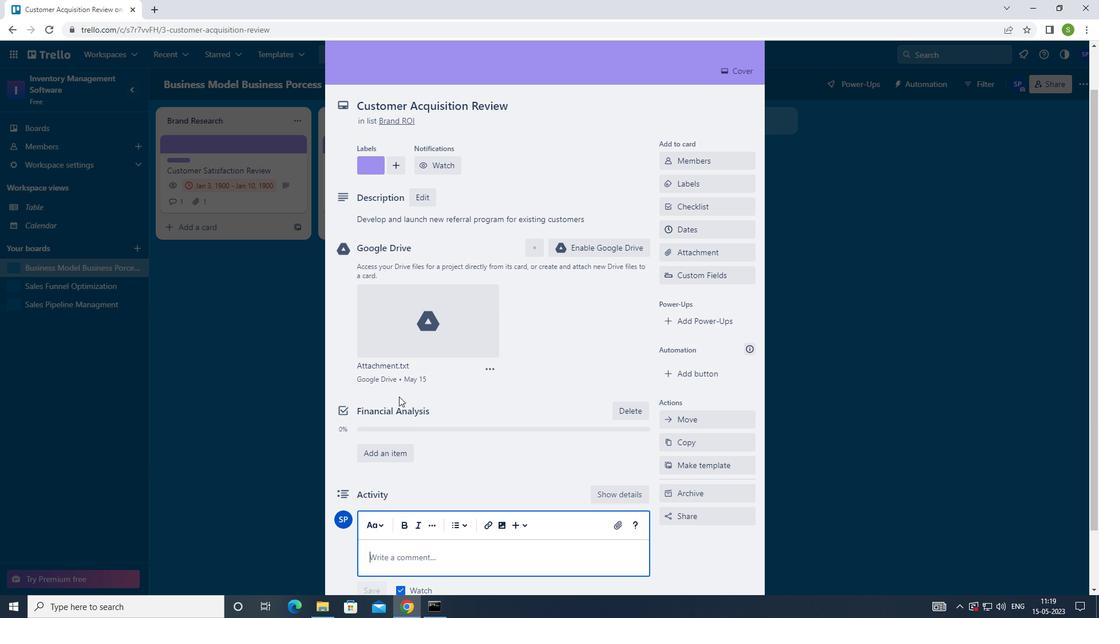 
Action: Key pressed <Key.shift><Key.shift><Key.shift><Key.shift>GIVEN<Key.space>THE<Key.space>POTENTIAL<Key.space>IMPACT<Key.space>OF<Key.space>TGHIS<Key.space><Key.backspace><Key.backspace><Key.backspace><Key.backspace><Key.backspace>HIS<Key.space>TASK<Key.space>LET<Key.space>US<Key.space>MAKE<Key.space>SURE<Key.space>WE<Key.space>INVOLVE<Key.space>ALL<Key.space>STAKEHOLDERS<Key.space>AND<Key.space>GATHER<Key.space>THEIR<Key.space>FEEDBACK
Screenshot: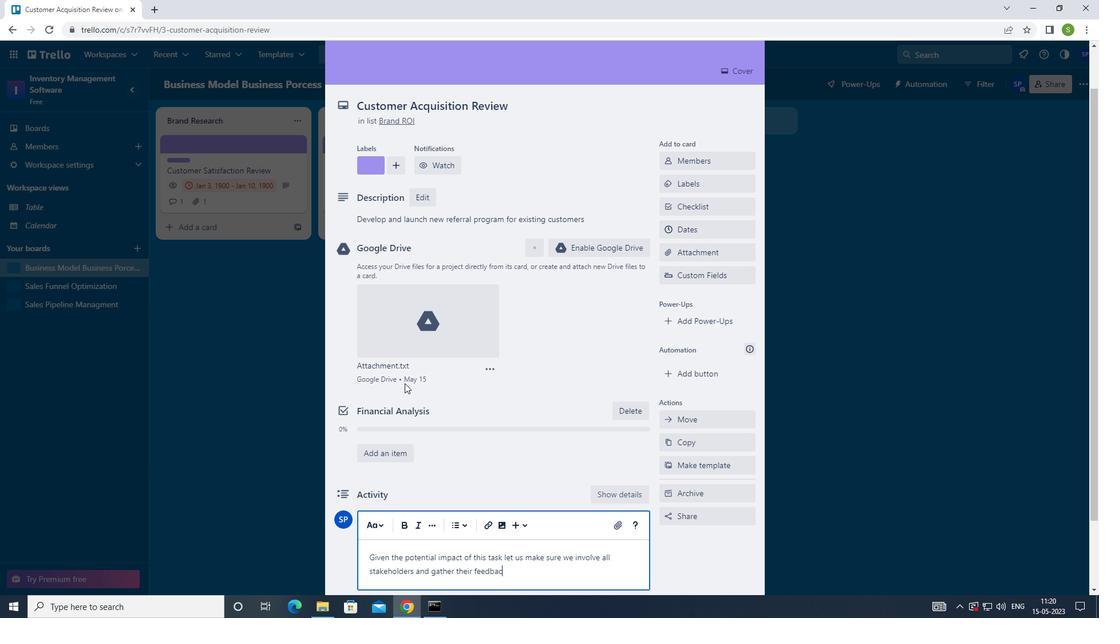
Action: Mouse moved to (416, 381)
Screenshot: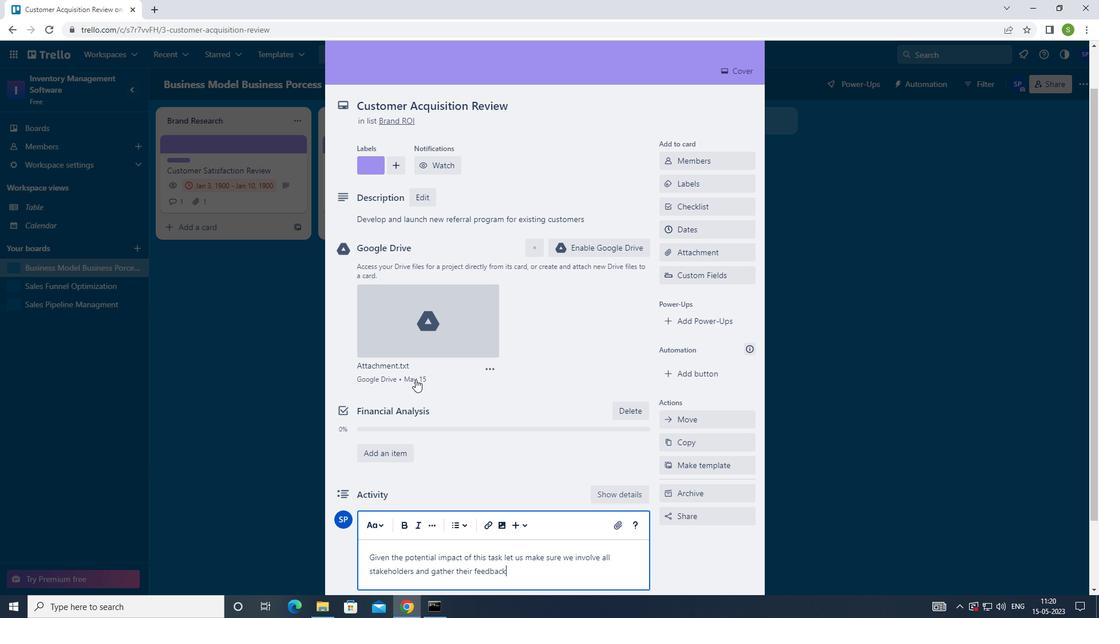 
Action: Mouse scrolled (416, 380) with delta (0, 0)
Screenshot: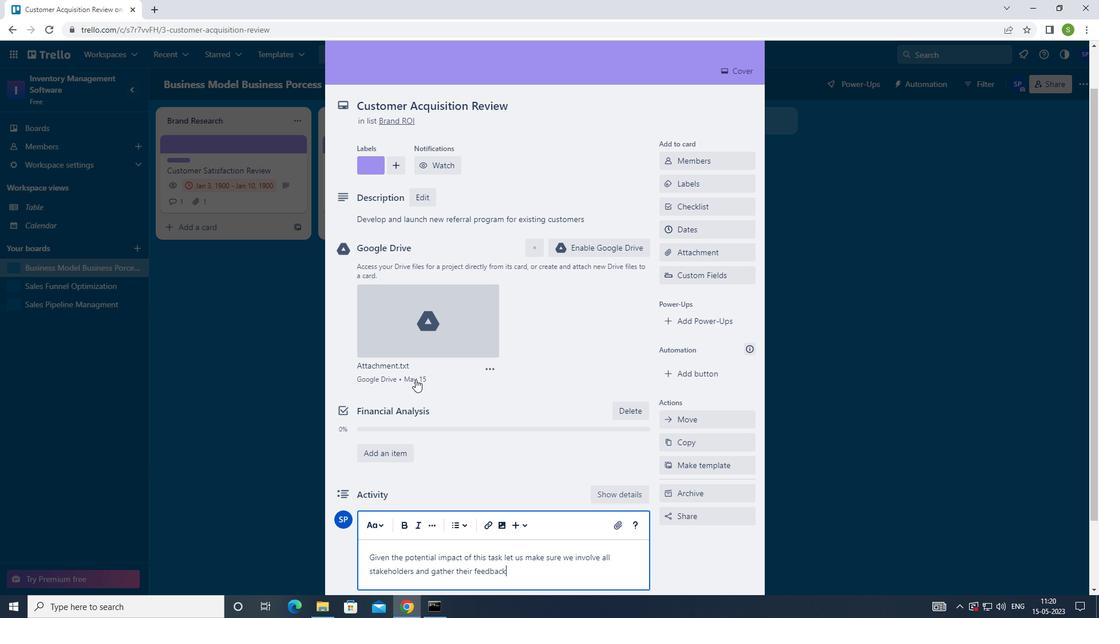 
Action: Mouse moved to (418, 383)
Screenshot: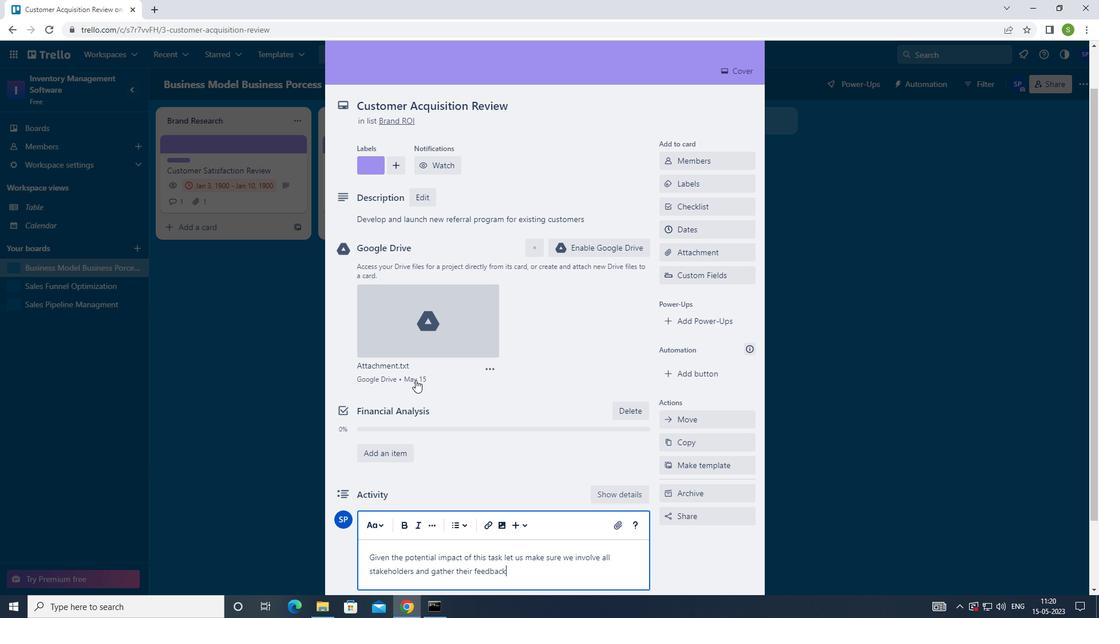 
Action: Mouse scrolled (418, 382) with delta (0, 0)
Screenshot: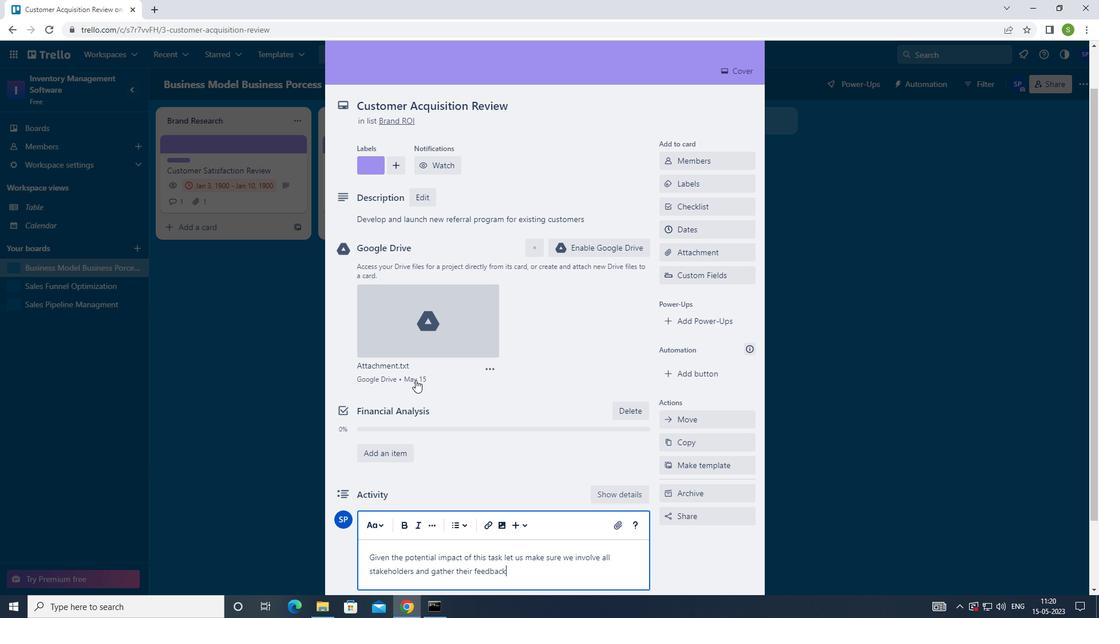 
Action: Mouse moved to (419, 385)
Screenshot: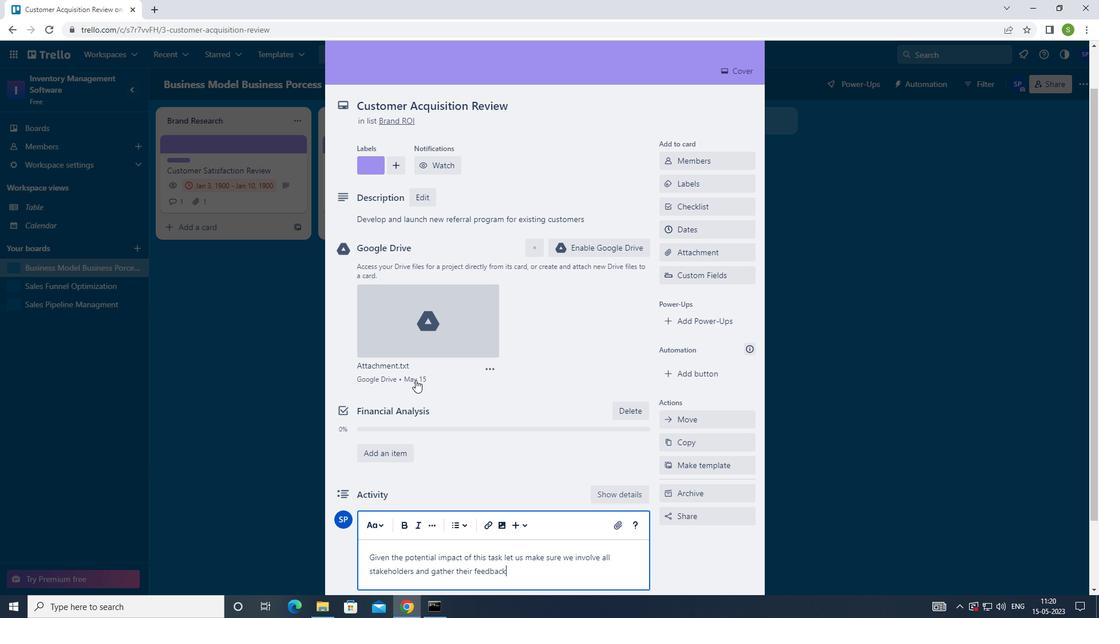 
Action: Mouse scrolled (419, 384) with delta (0, 0)
Screenshot: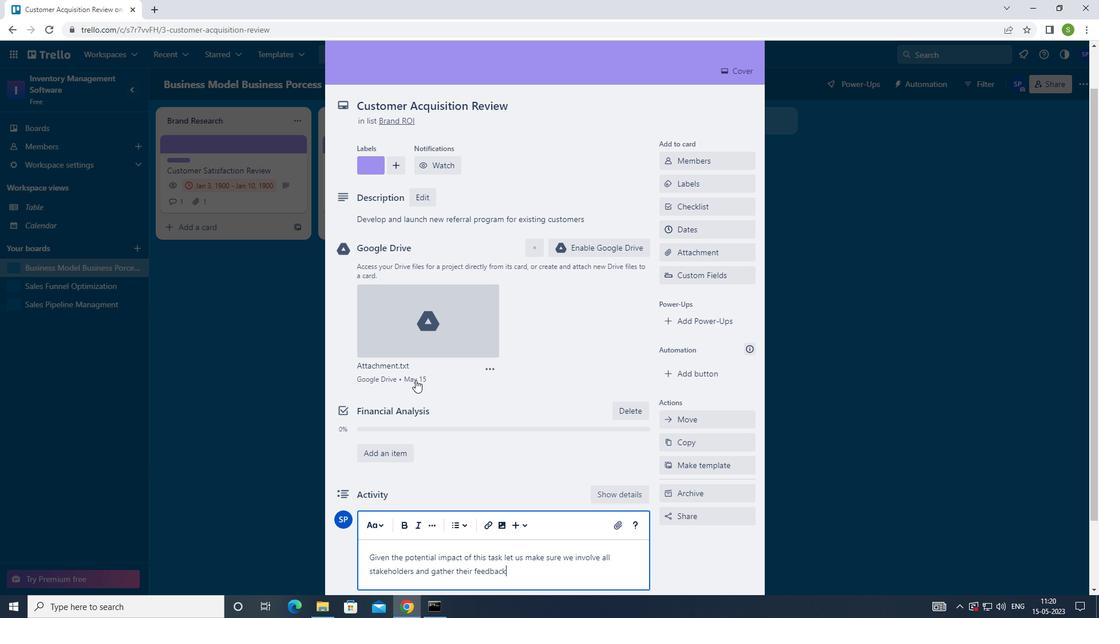 
Action: Mouse moved to (420, 386)
Screenshot: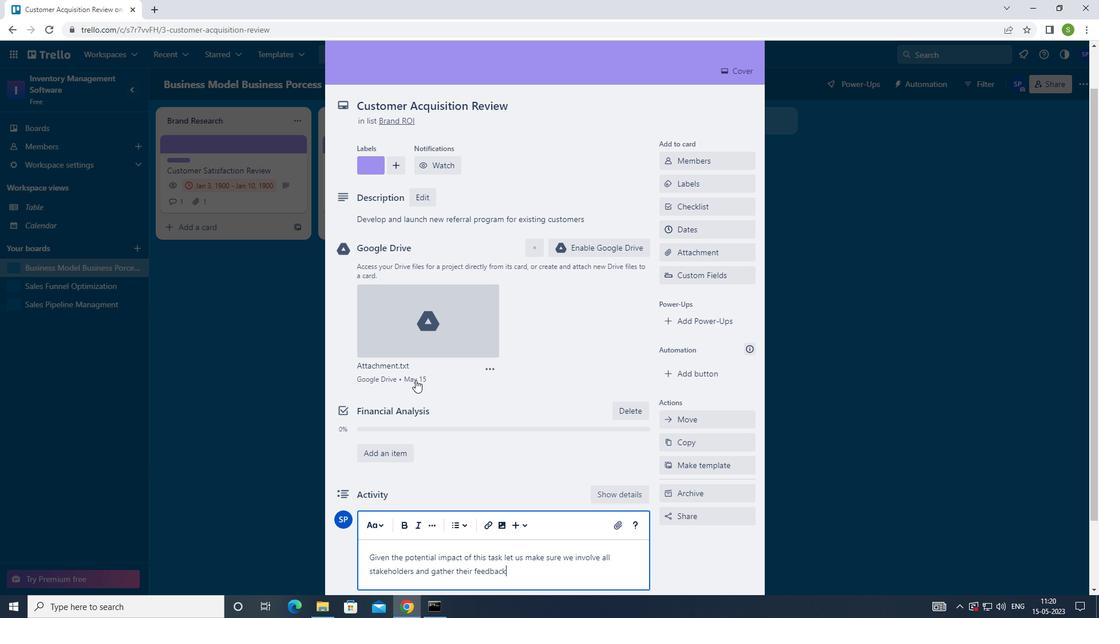 
Action: Mouse scrolled (420, 385) with delta (0, 0)
Screenshot: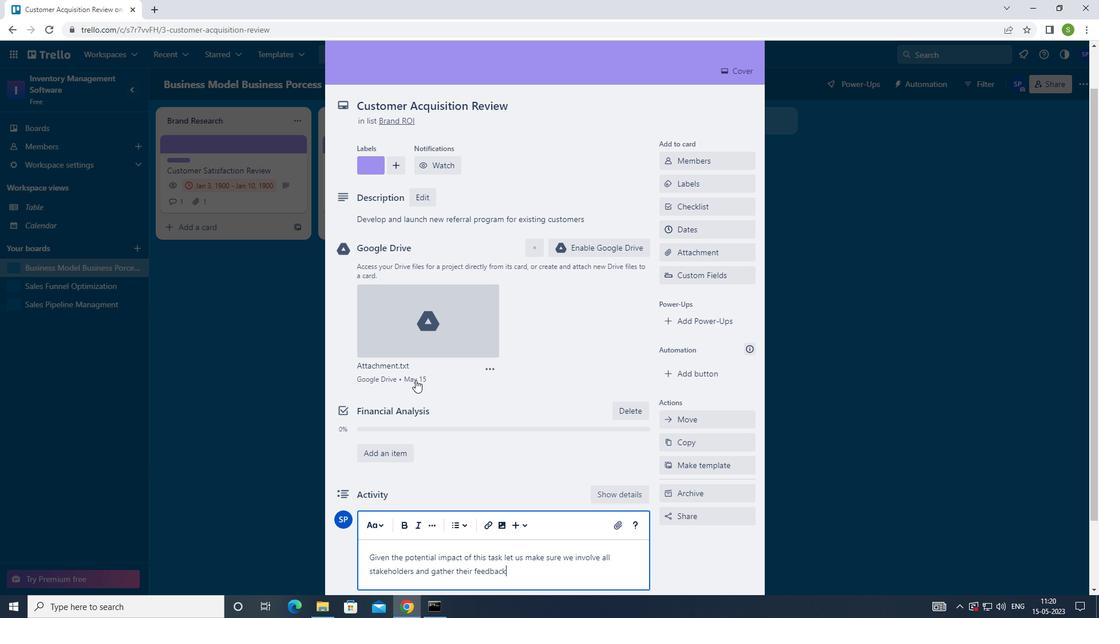 
Action: Mouse moved to (376, 526)
Screenshot: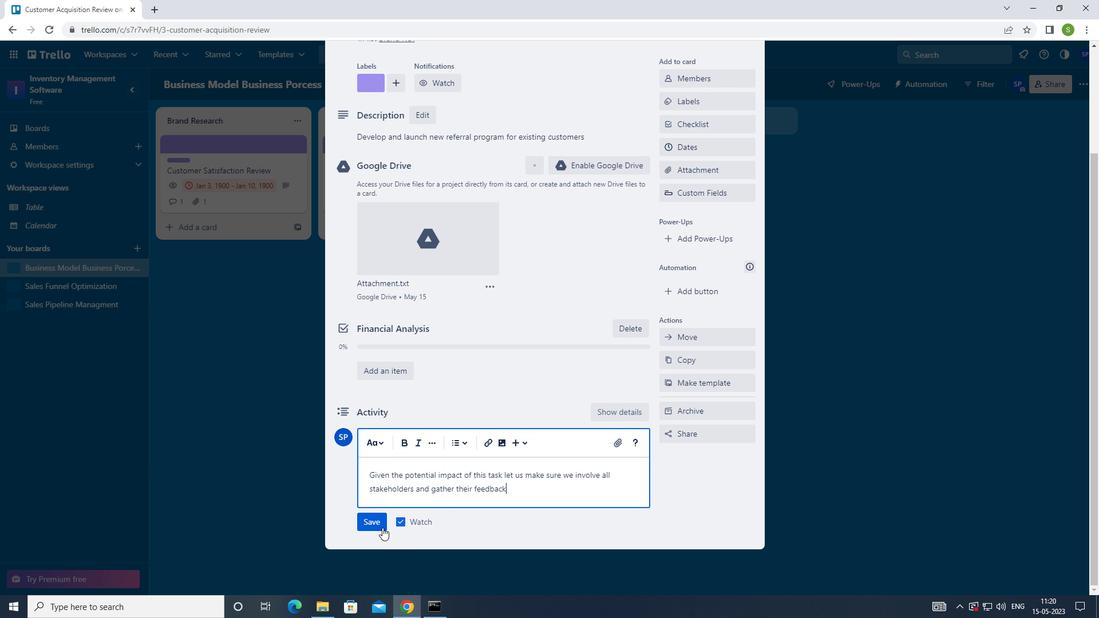 
Action: Mouse pressed left at (376, 526)
Screenshot: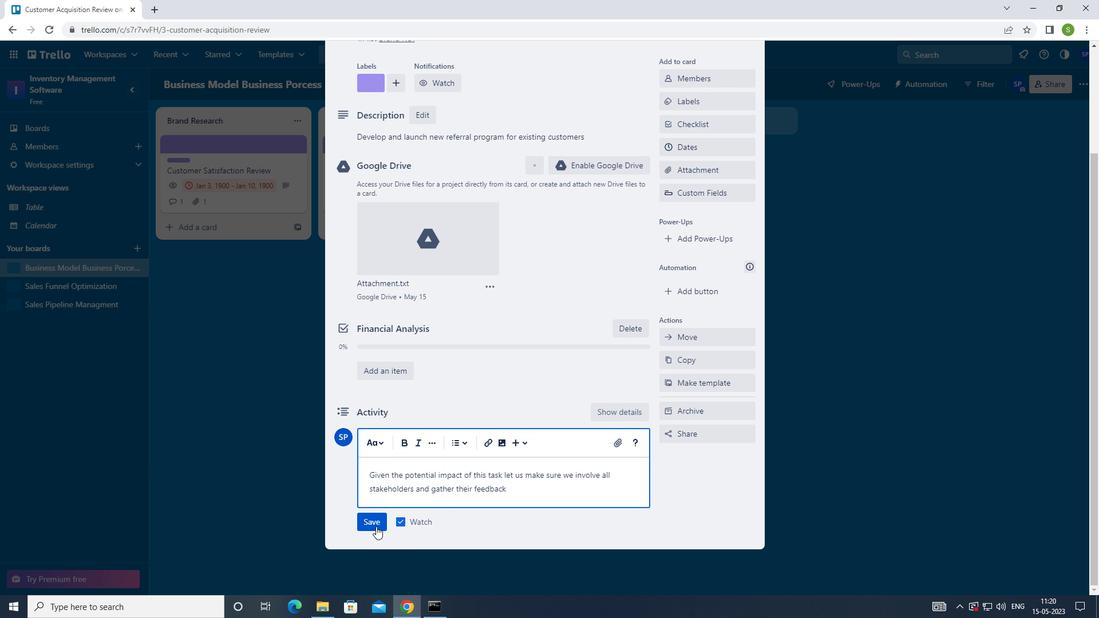 
Action: Mouse moved to (676, 153)
Screenshot: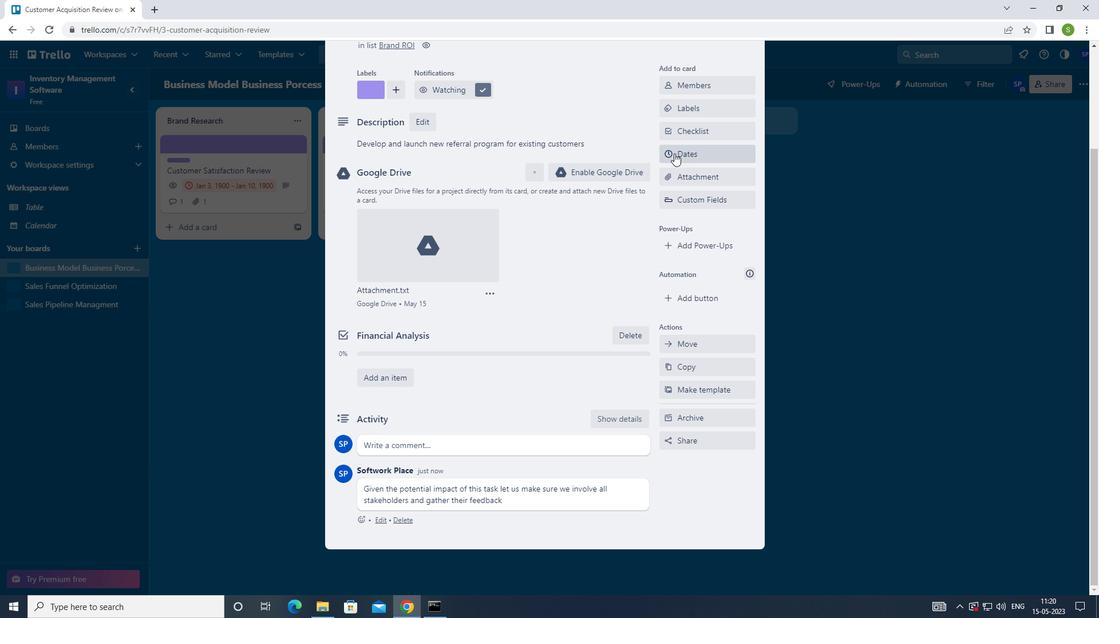 
Action: Mouse pressed left at (676, 153)
Screenshot: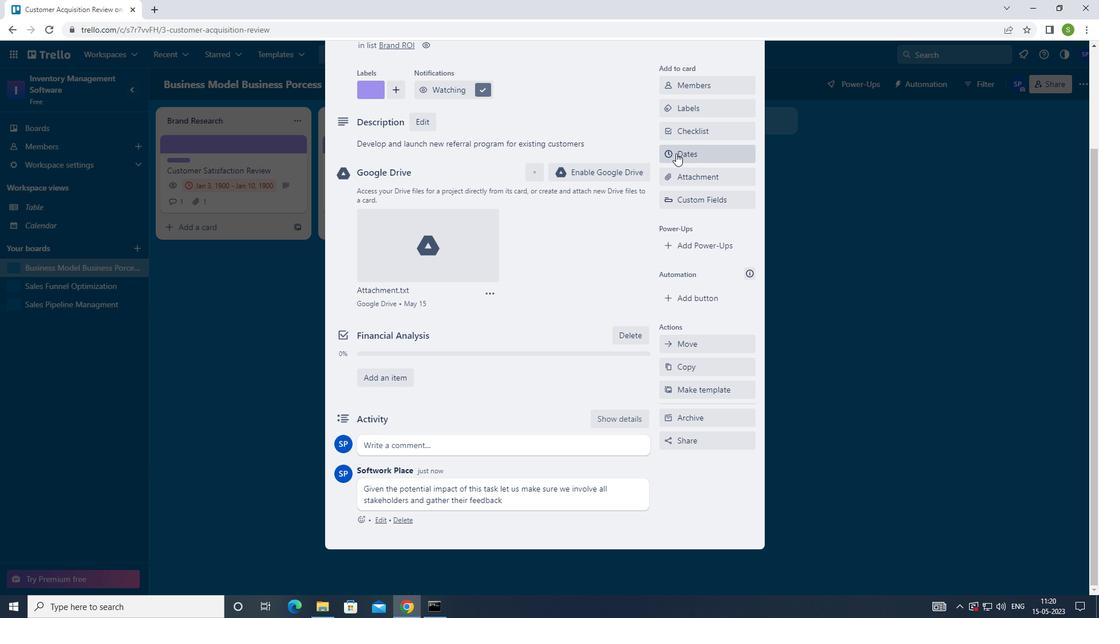 
Action: Mouse moved to (672, 391)
Screenshot: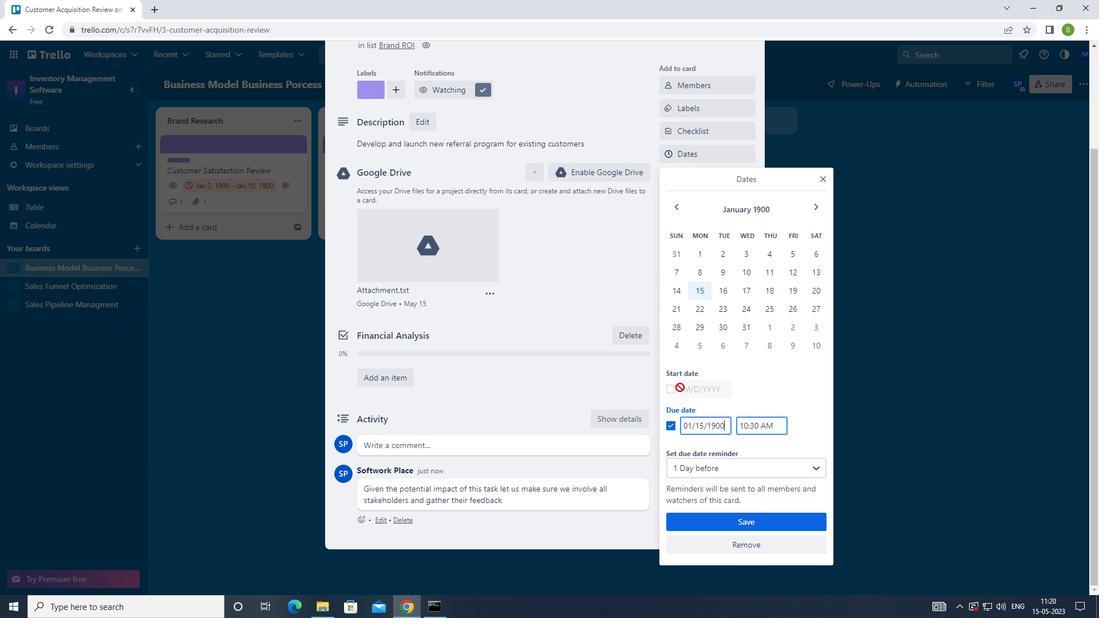 
Action: Mouse pressed left at (672, 391)
Screenshot: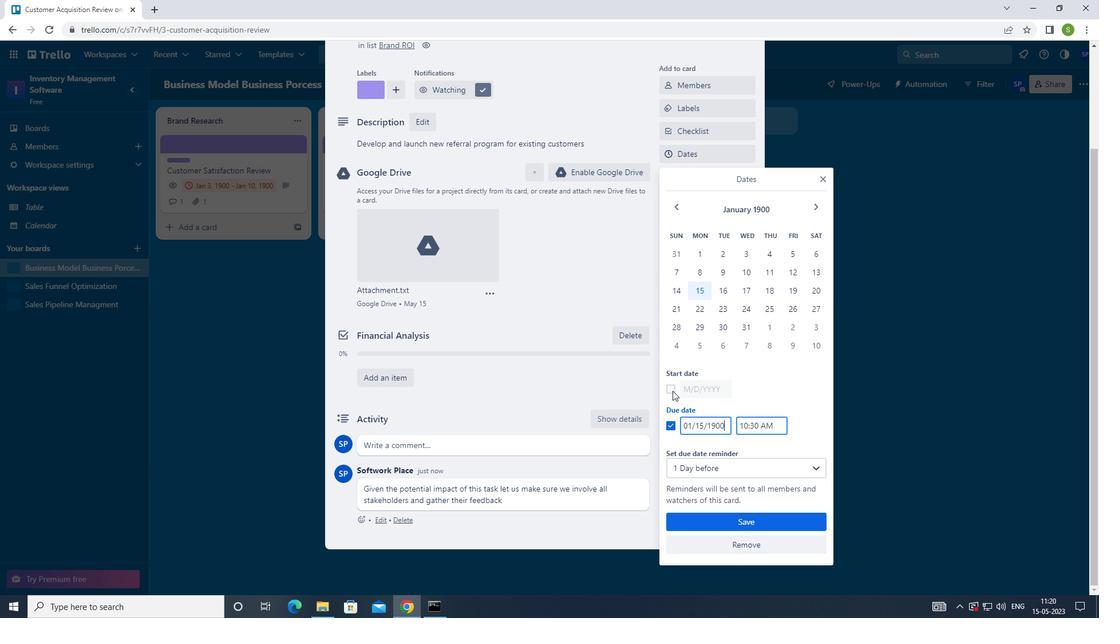 
Action: Mouse moved to (721, 268)
Screenshot: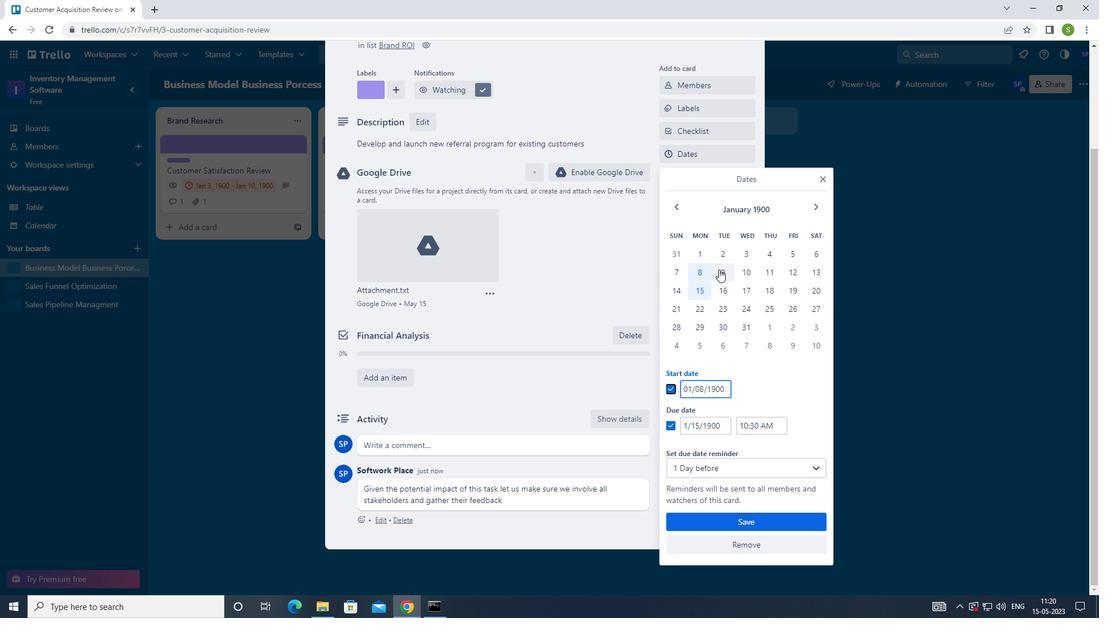 
Action: Mouse pressed left at (721, 268)
Screenshot: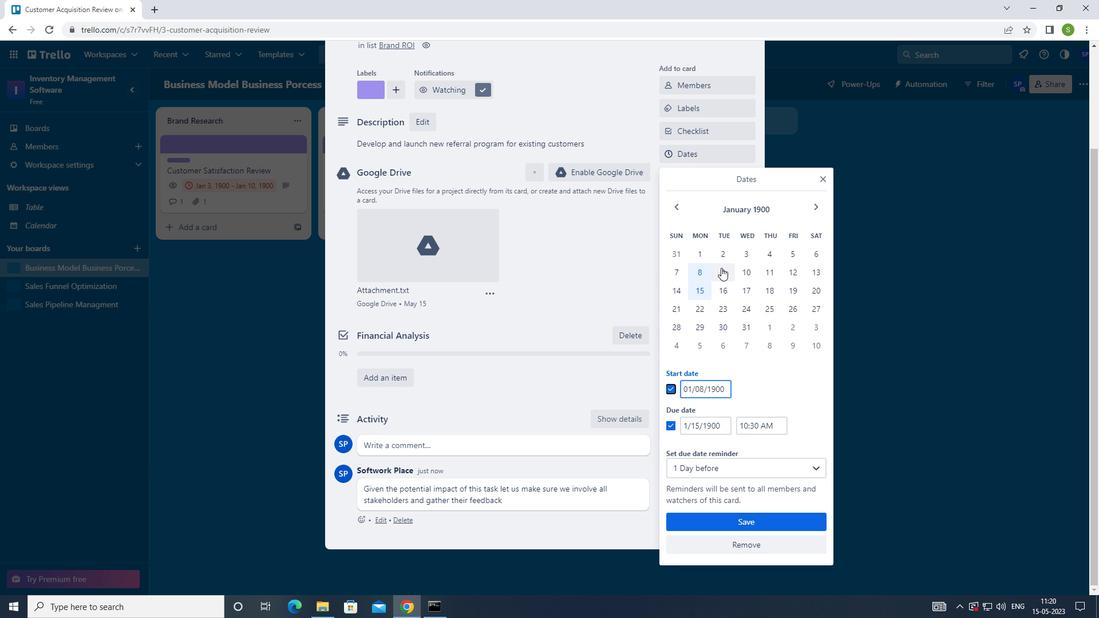 
Action: Mouse moved to (719, 296)
Screenshot: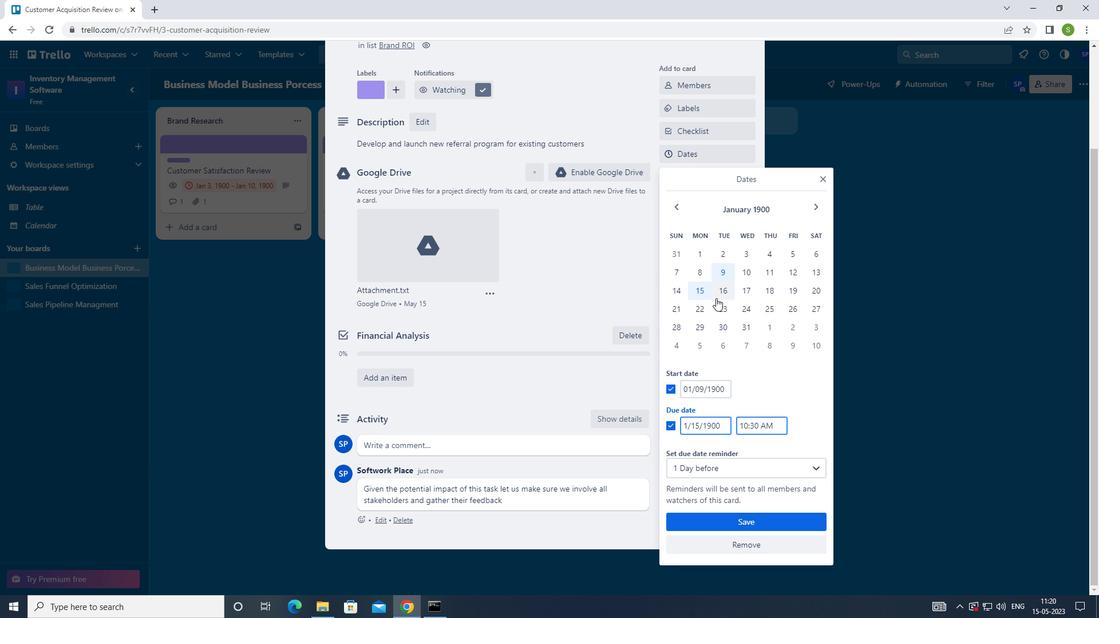 
Action: Mouse pressed left at (719, 296)
Screenshot: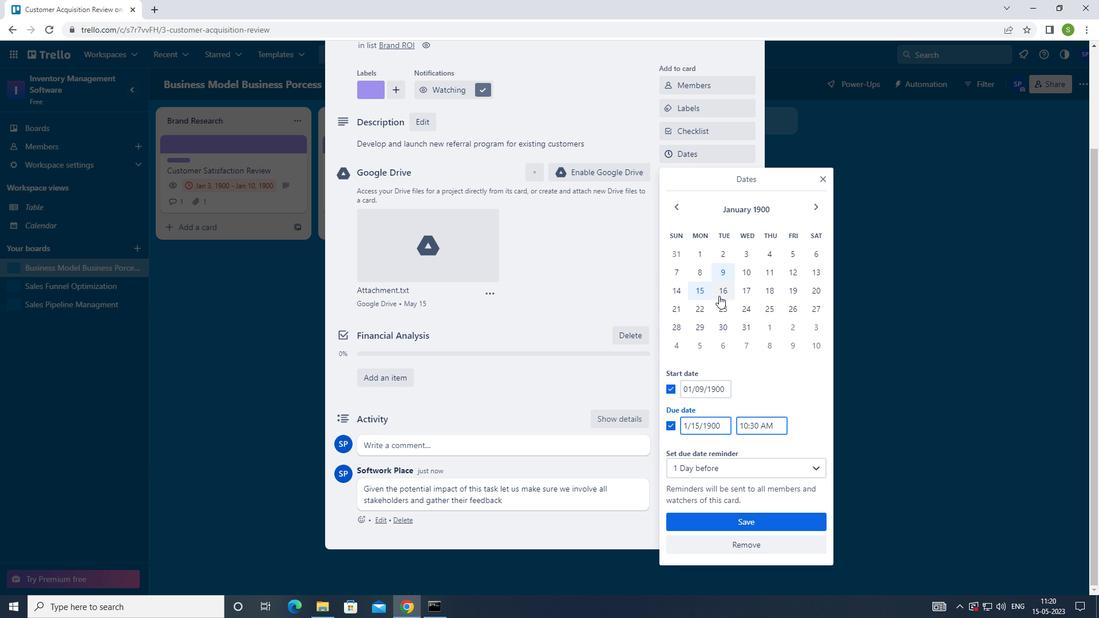 
Action: Mouse moved to (722, 526)
Screenshot: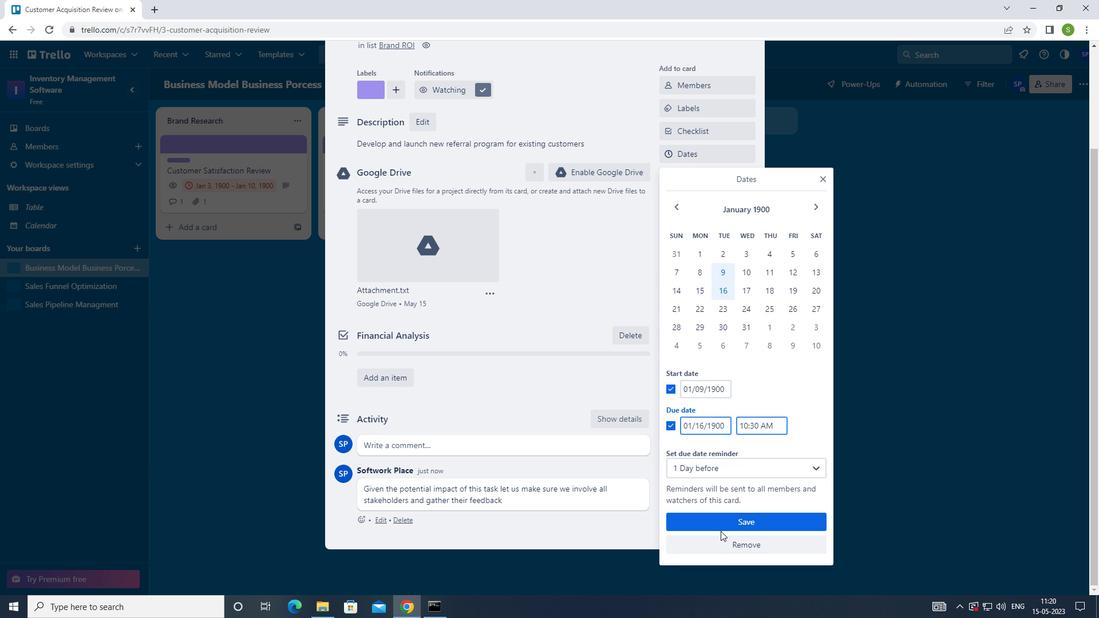 
Action: Mouse pressed left at (722, 526)
Screenshot: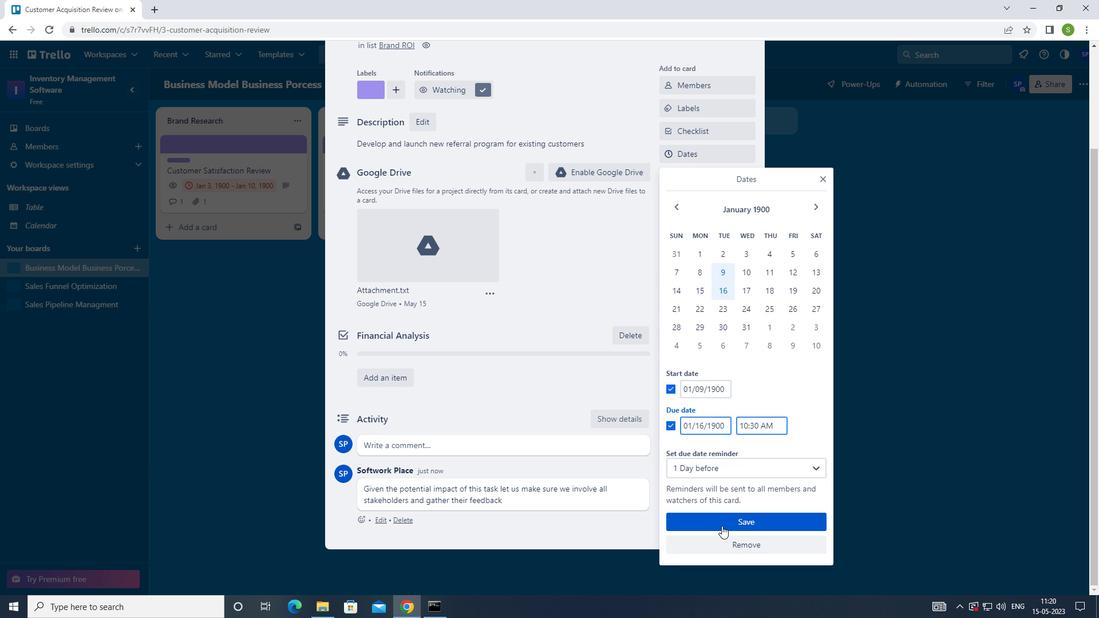 
Action: Mouse moved to (715, 450)
Screenshot: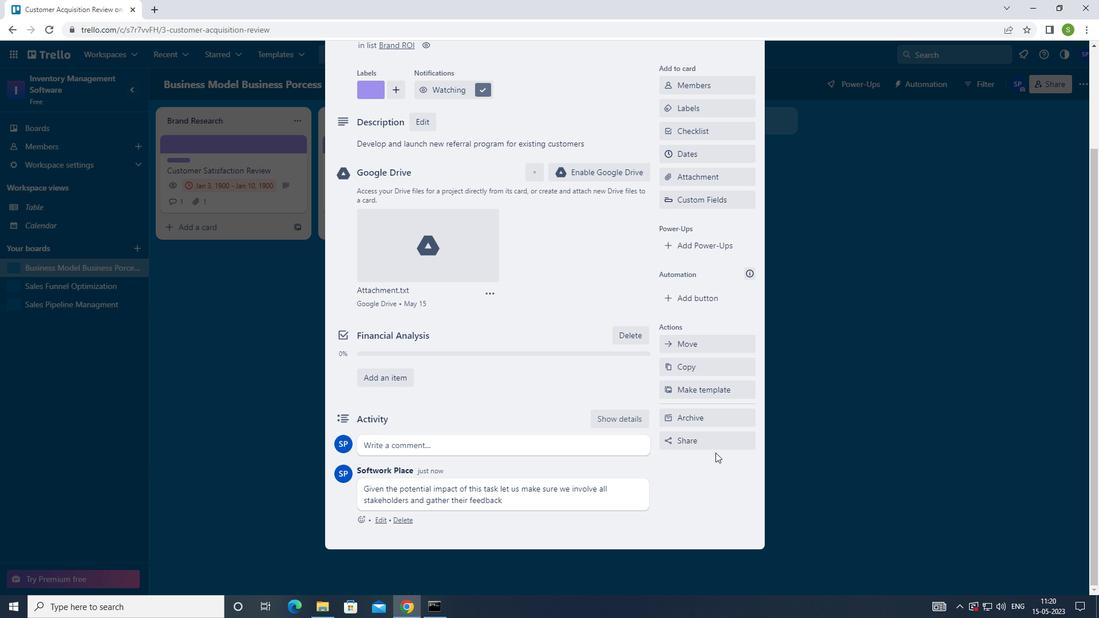 
Action: Key pressed <Key.f8>
Screenshot: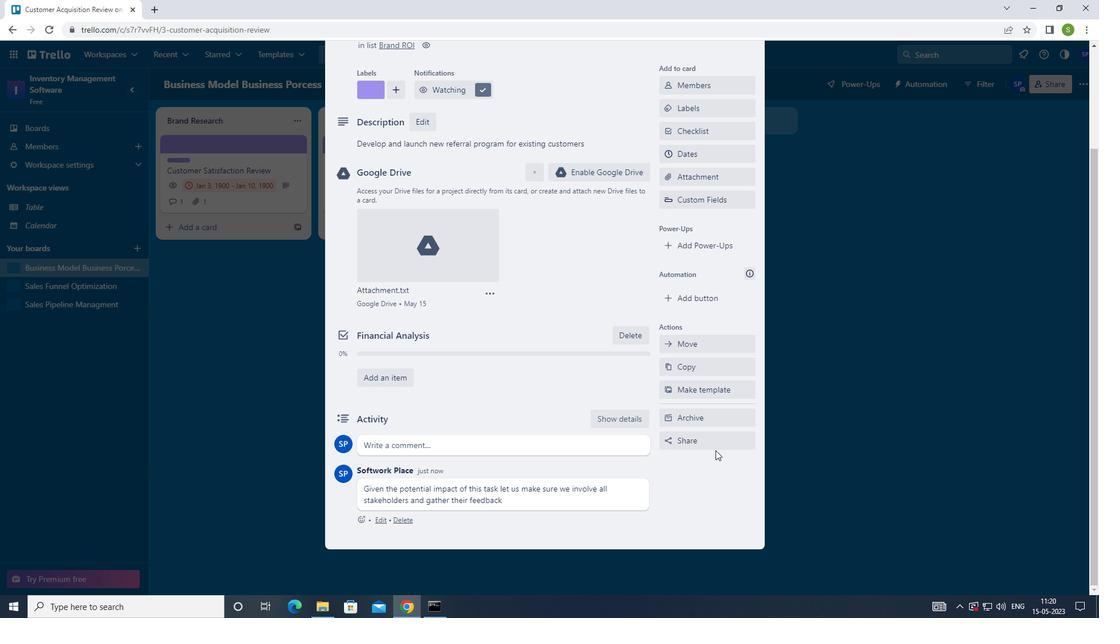 
